 Task: Select the formEditor option in the interactive window collapse cell input code.
Action: Mouse moved to (6, 484)
Screenshot: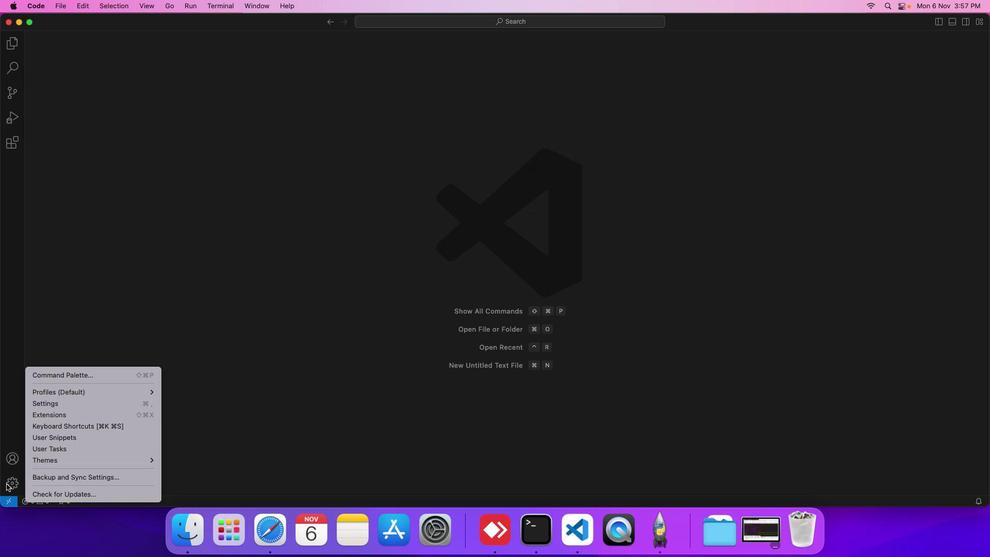 
Action: Mouse pressed left at (6, 484)
Screenshot: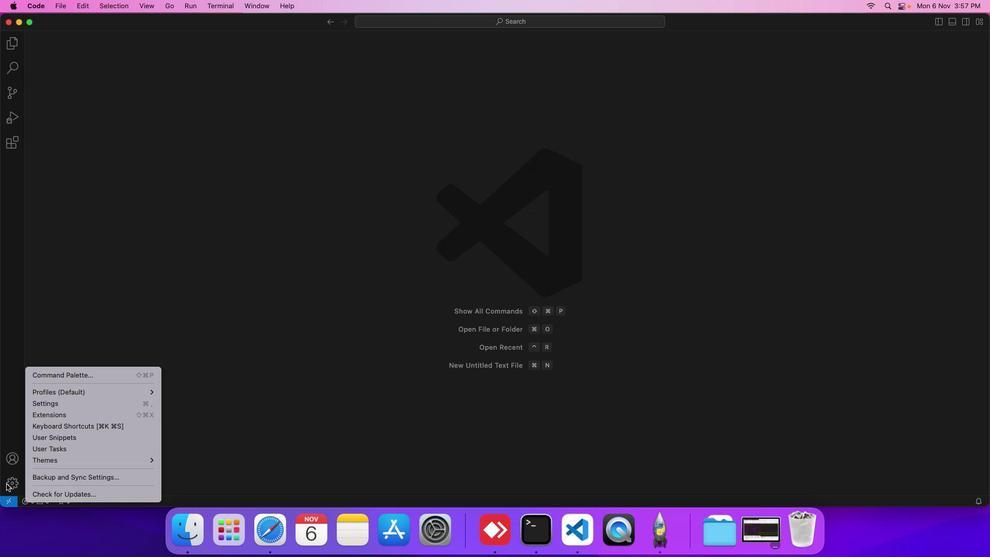 
Action: Mouse moved to (41, 398)
Screenshot: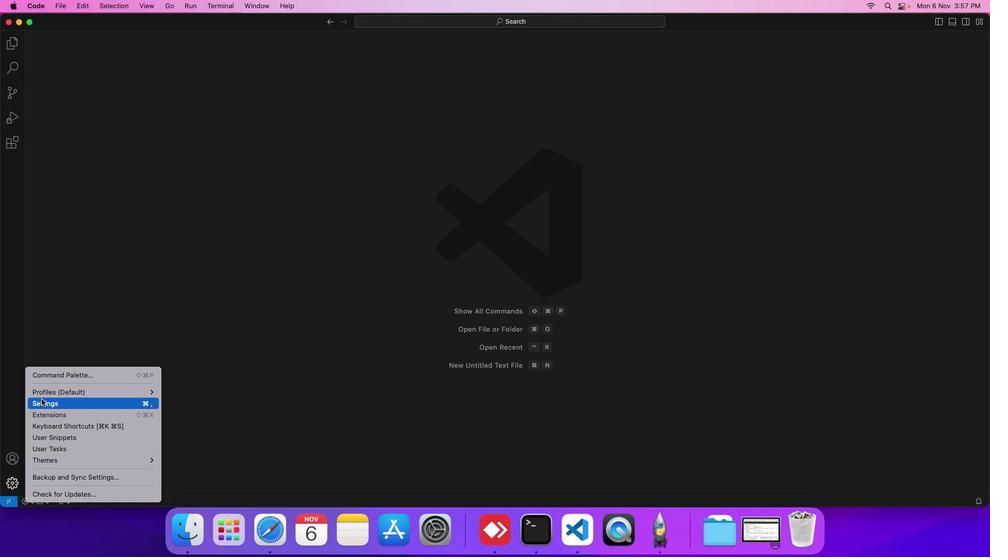 
Action: Mouse pressed left at (41, 398)
Screenshot: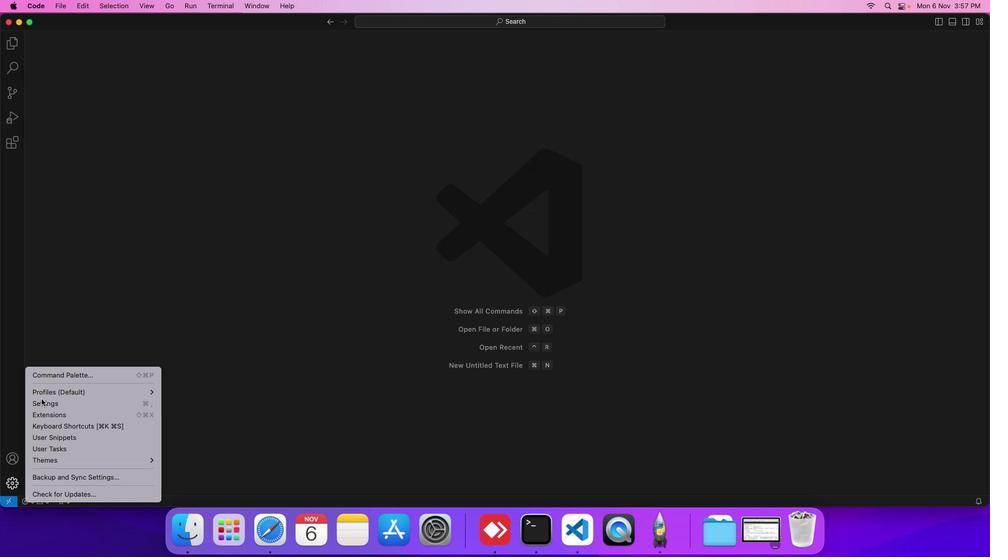 
Action: Mouse moved to (230, 148)
Screenshot: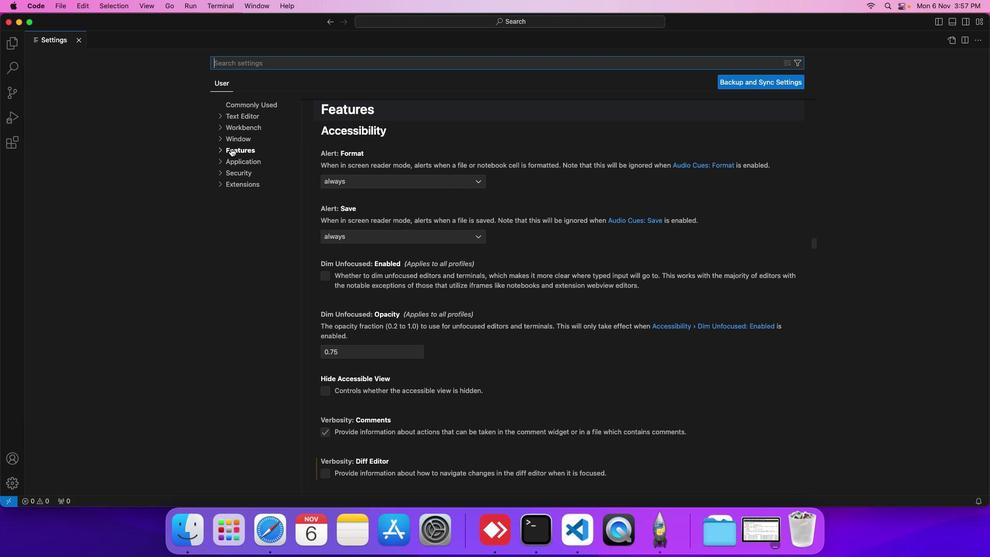 
Action: Mouse pressed left at (230, 148)
Screenshot: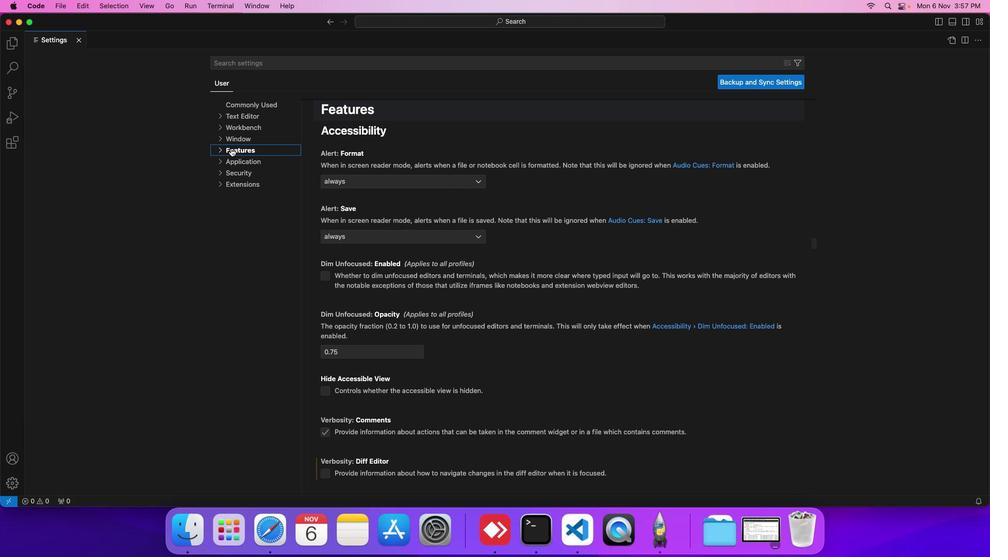 
Action: Mouse moved to (248, 319)
Screenshot: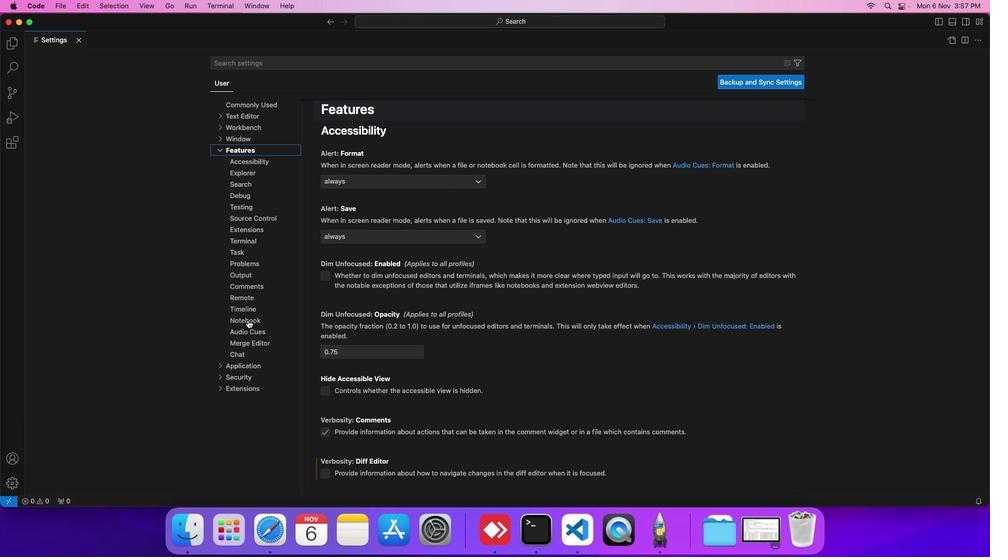 
Action: Mouse pressed left at (248, 319)
Screenshot: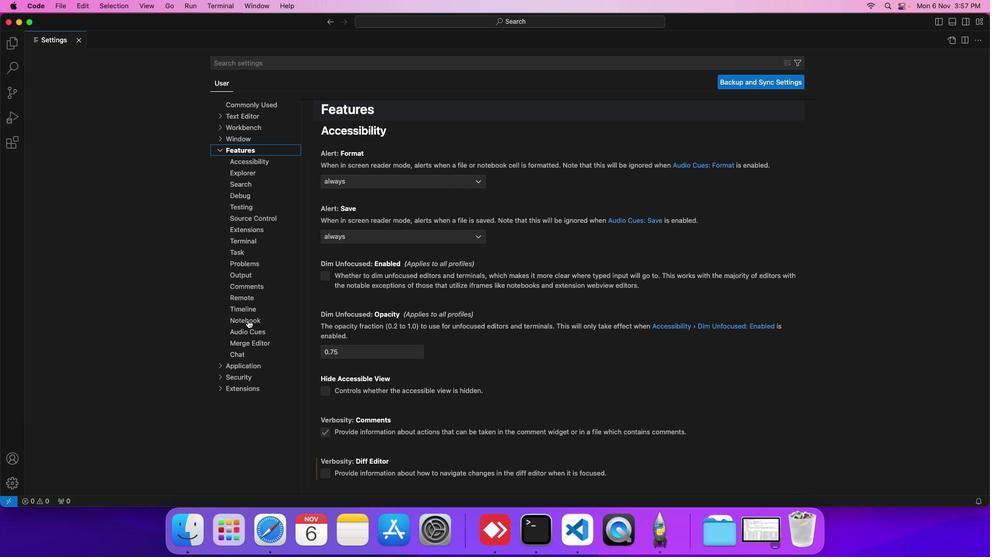 
Action: Mouse moved to (332, 301)
Screenshot: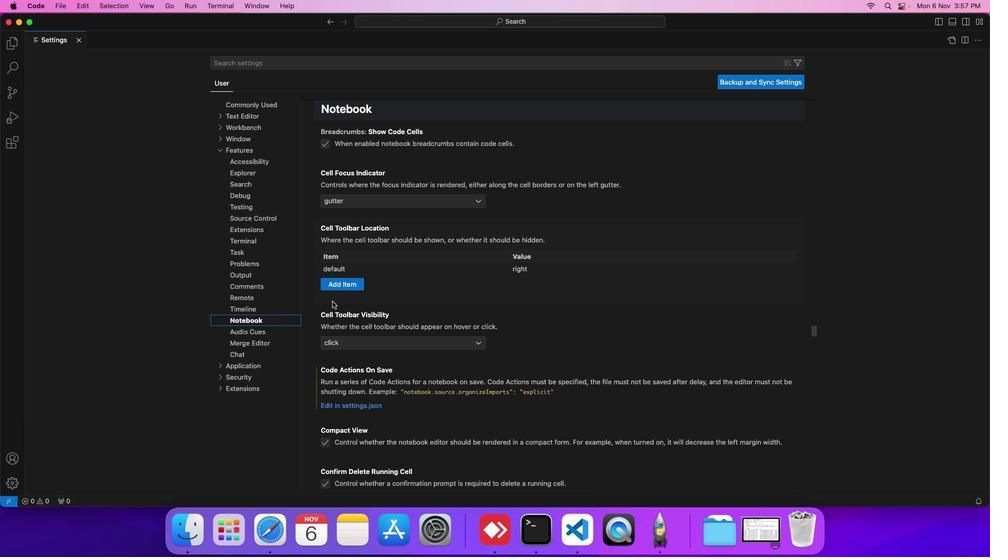 
Action: Mouse scrolled (332, 301) with delta (0, 0)
Screenshot: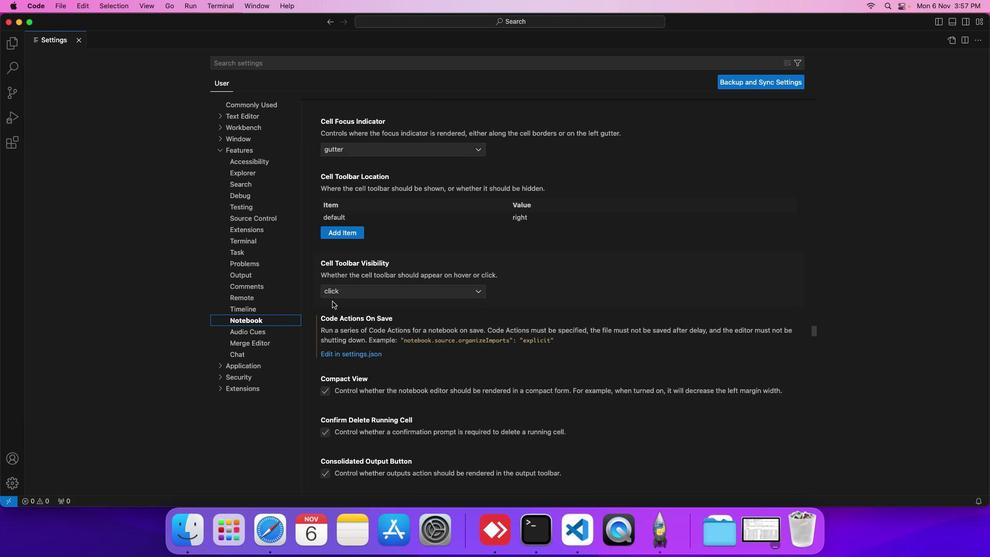
Action: Mouse scrolled (332, 301) with delta (0, 0)
Screenshot: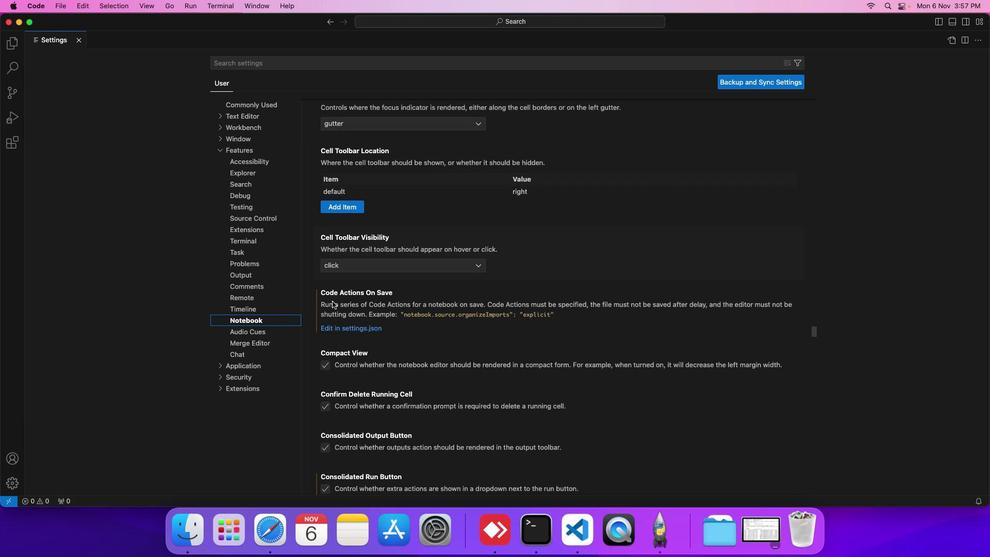 
Action: Mouse scrolled (332, 301) with delta (0, 0)
Screenshot: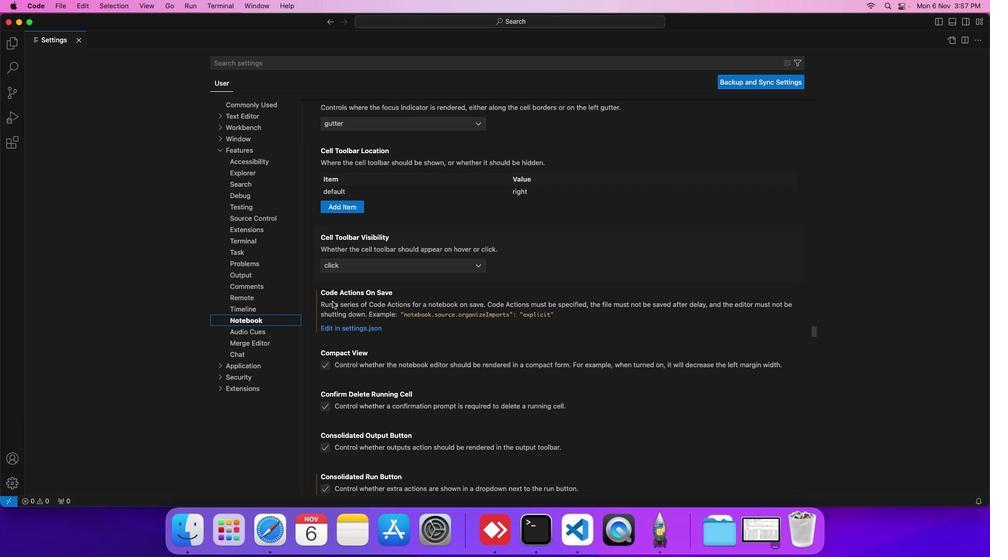 
Action: Mouse scrolled (332, 301) with delta (0, 0)
Screenshot: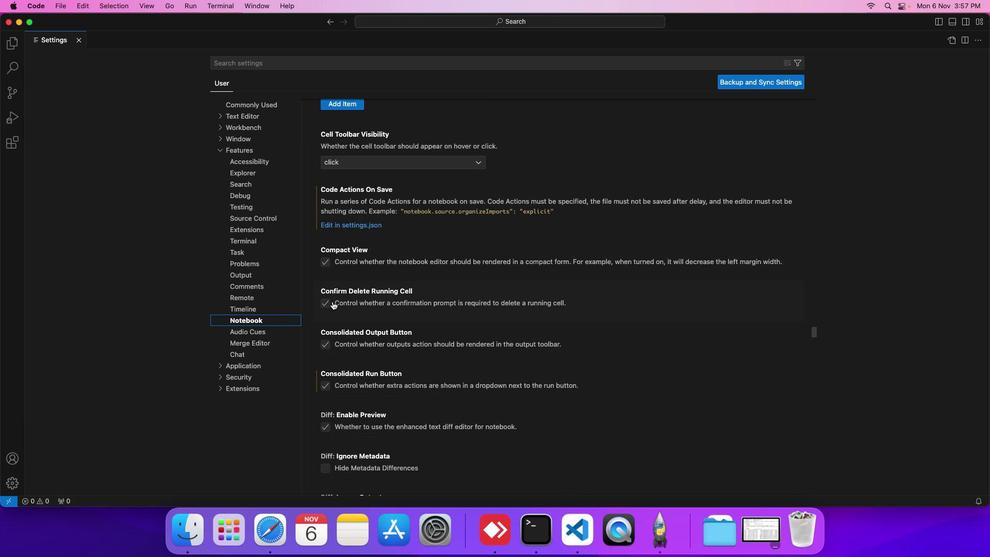
Action: Mouse scrolled (332, 301) with delta (0, 0)
Screenshot: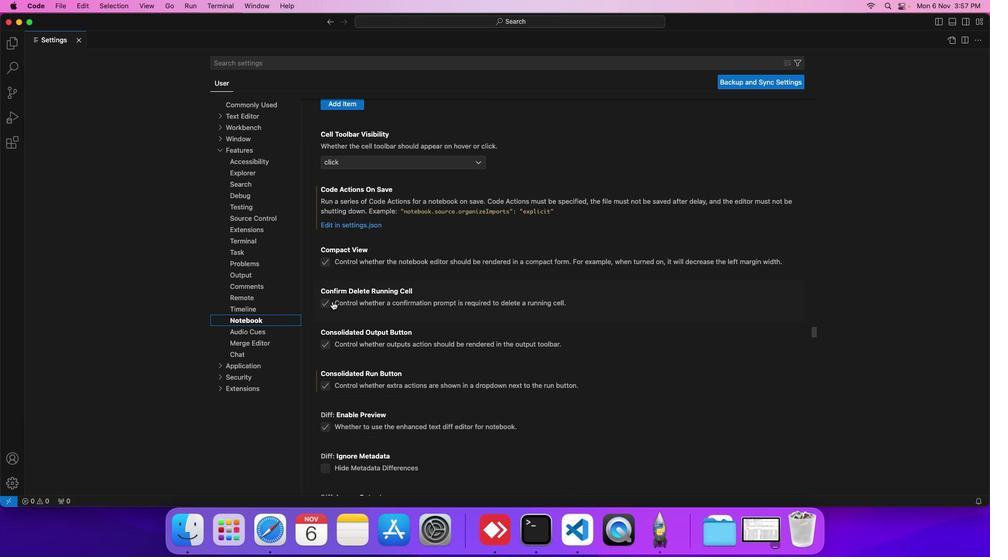 
Action: Mouse scrolled (332, 301) with delta (0, -1)
Screenshot: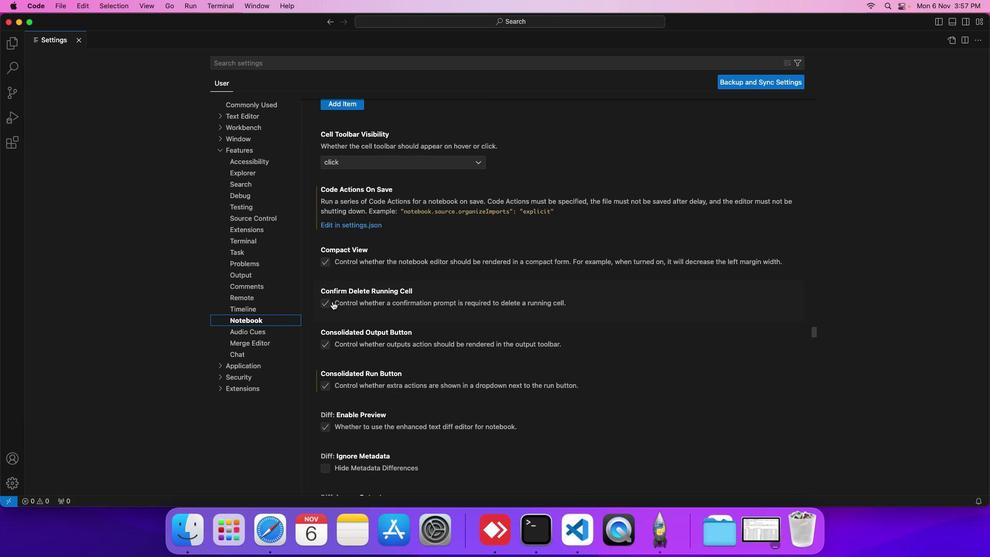 
Action: Mouse scrolled (332, 301) with delta (0, 0)
Screenshot: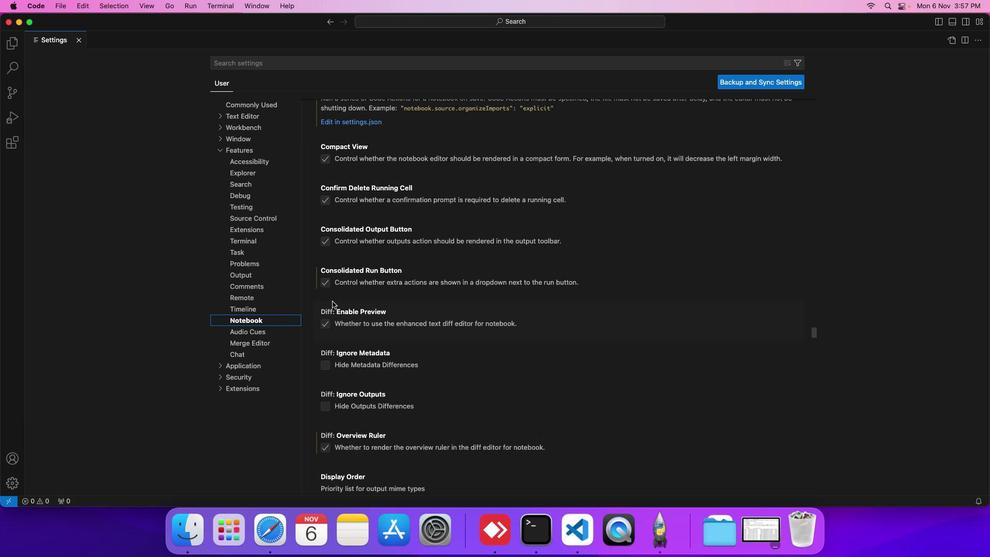 
Action: Mouse scrolled (332, 301) with delta (0, 0)
Screenshot: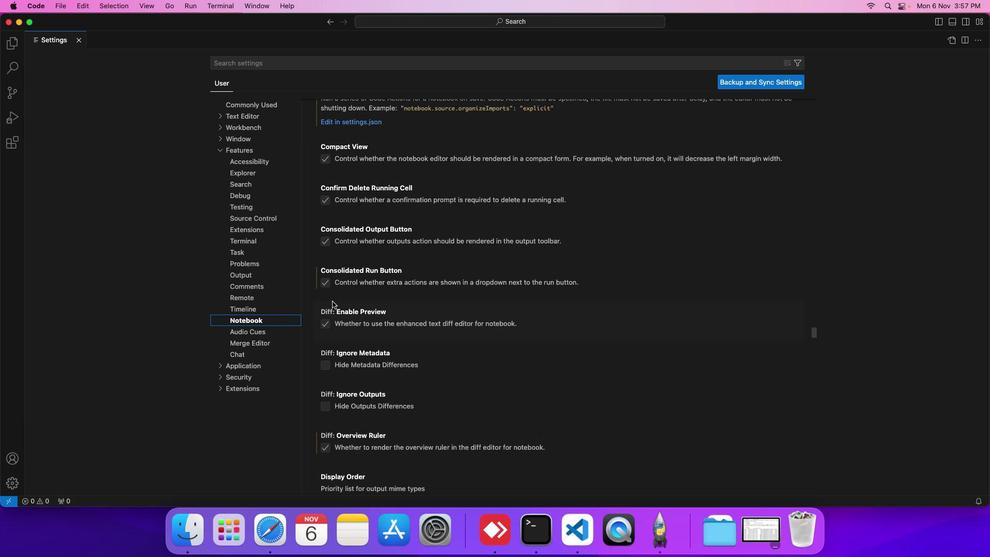 
Action: Mouse scrolled (332, 301) with delta (0, -1)
Screenshot: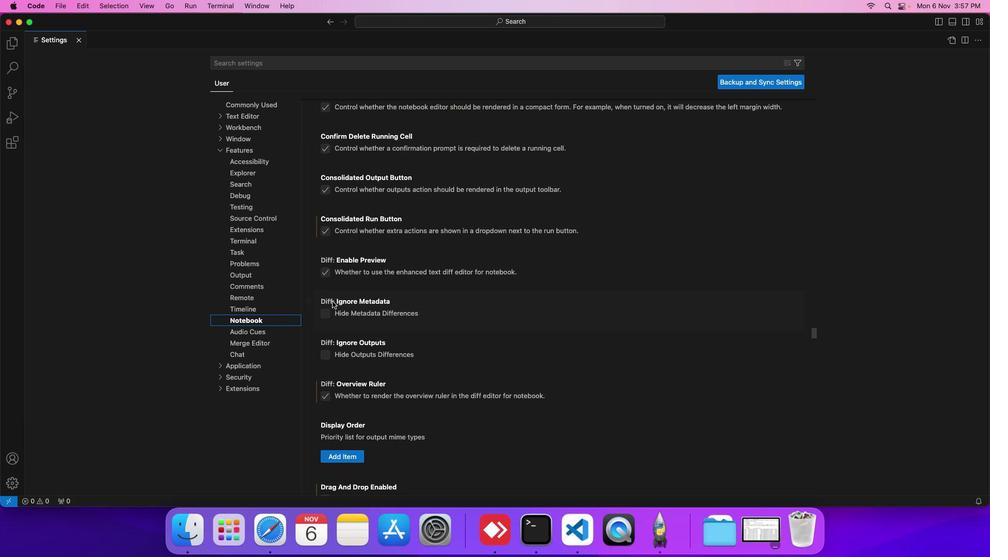 
Action: Mouse scrolled (332, 301) with delta (0, -1)
Screenshot: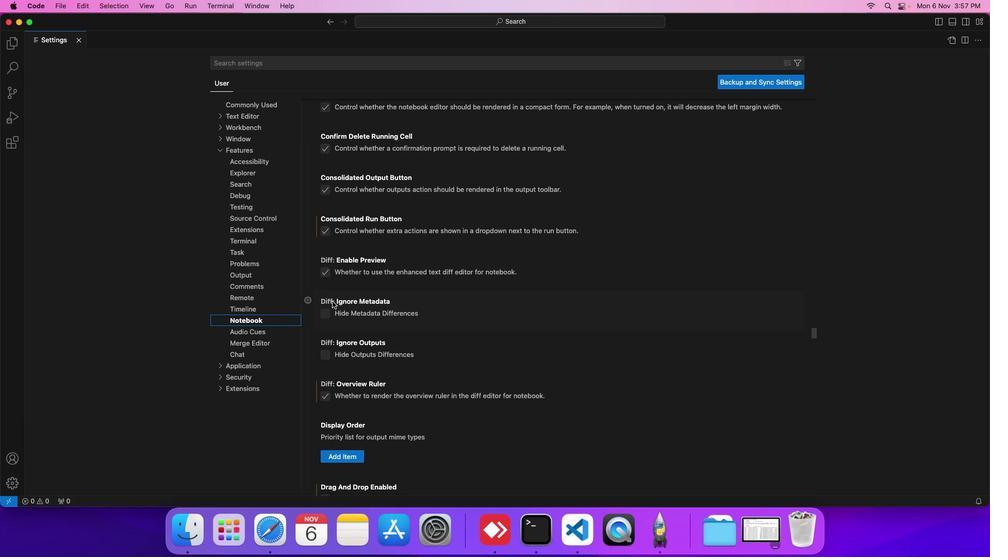 
Action: Mouse scrolled (332, 301) with delta (0, 0)
Screenshot: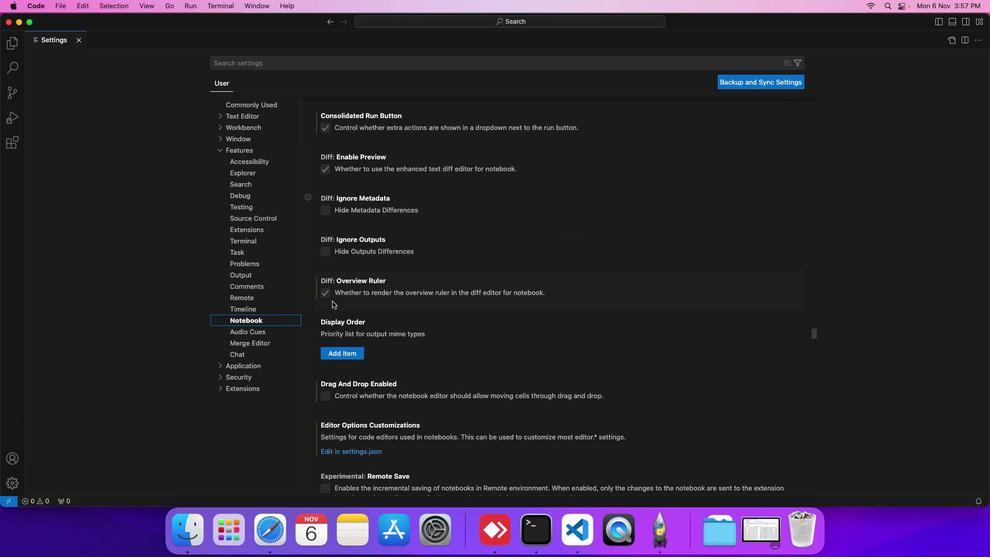 
Action: Mouse scrolled (332, 301) with delta (0, 0)
Screenshot: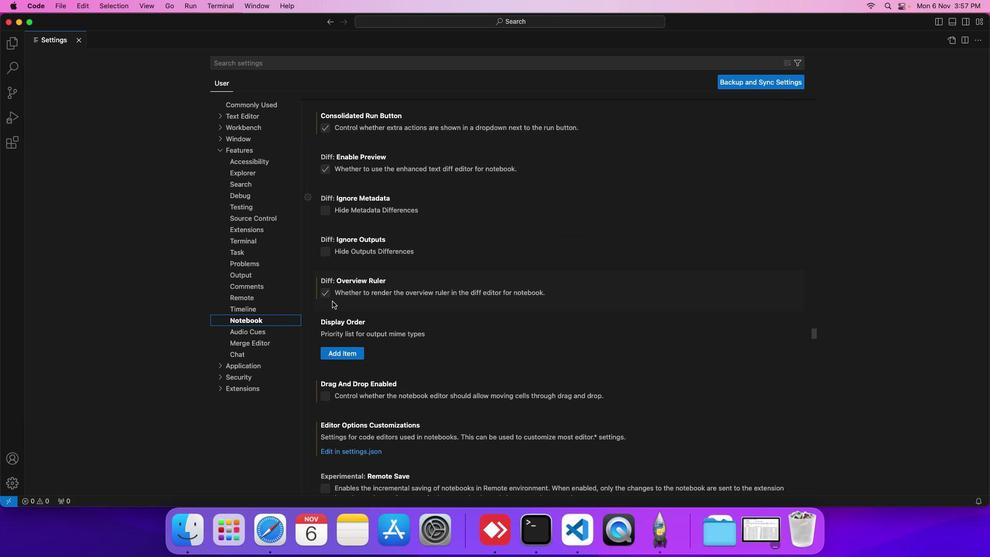 
Action: Mouse scrolled (332, 301) with delta (0, -1)
Screenshot: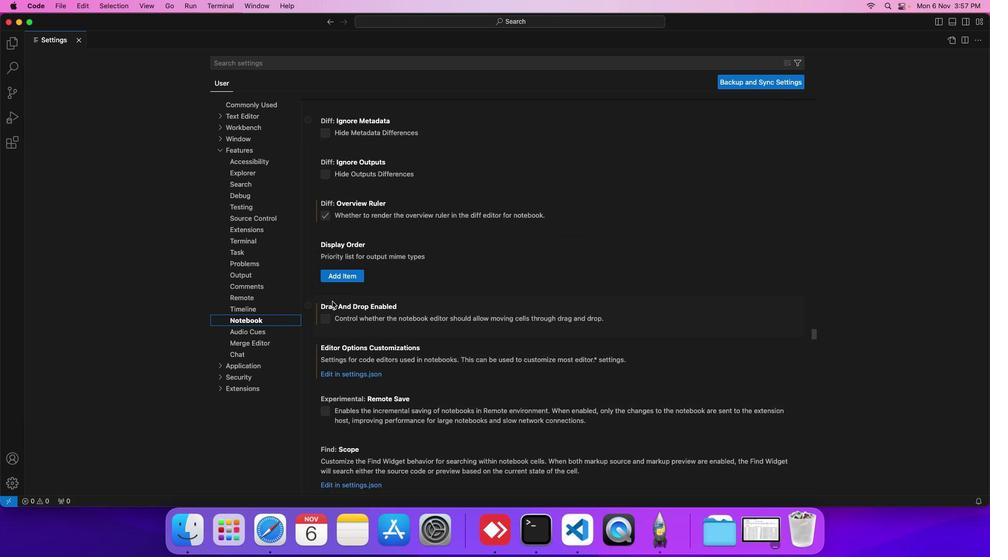 
Action: Mouse scrolled (332, 301) with delta (0, -1)
Screenshot: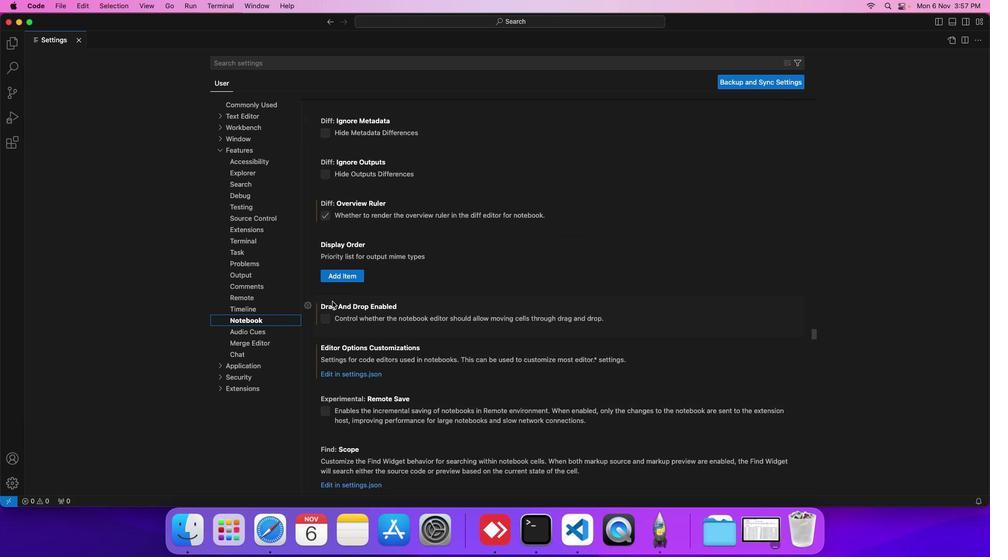 
Action: Mouse scrolled (332, 301) with delta (0, 0)
Screenshot: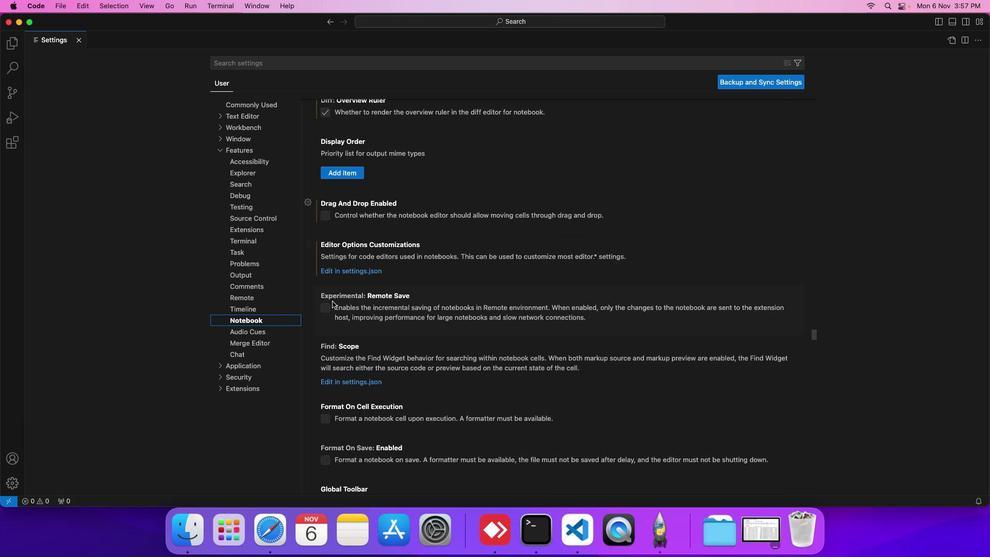 
Action: Mouse scrolled (332, 301) with delta (0, 0)
Screenshot: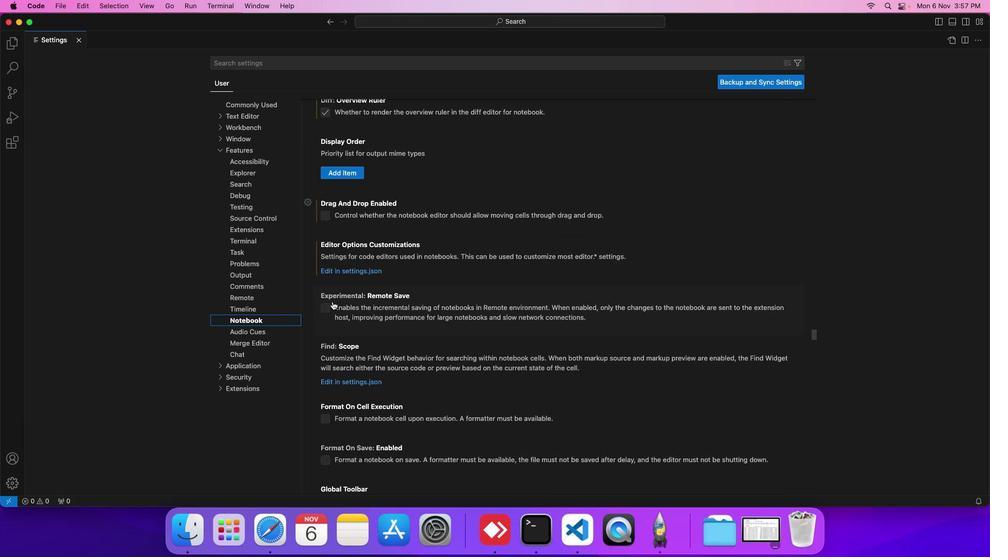 
Action: Mouse scrolled (332, 301) with delta (0, -1)
Screenshot: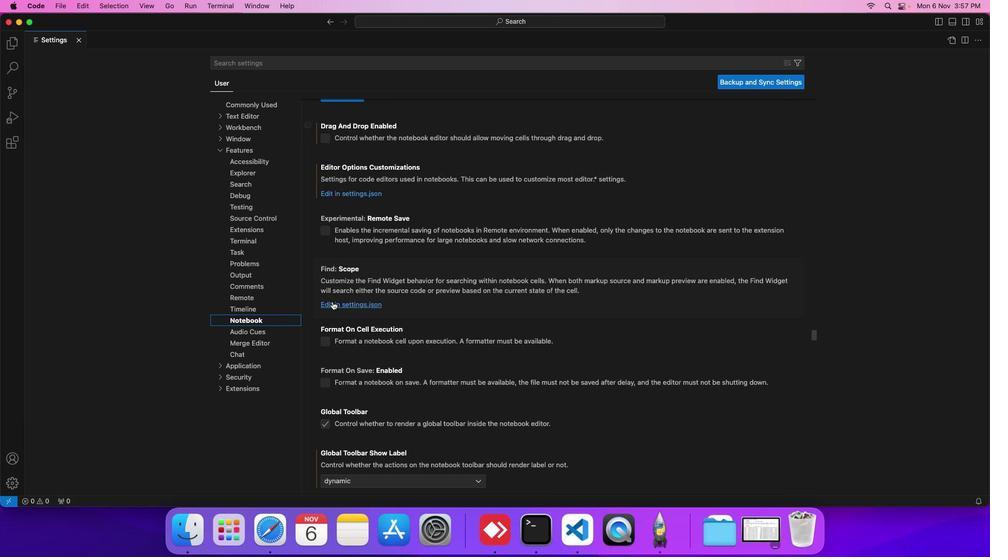 
Action: Mouse scrolled (332, 301) with delta (0, -1)
Screenshot: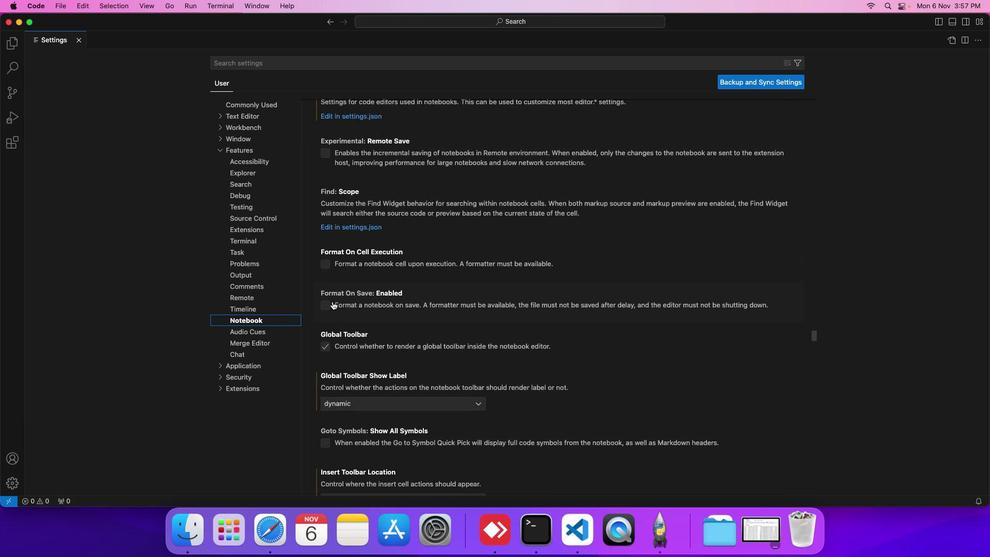 
Action: Mouse scrolled (332, 301) with delta (0, -1)
Screenshot: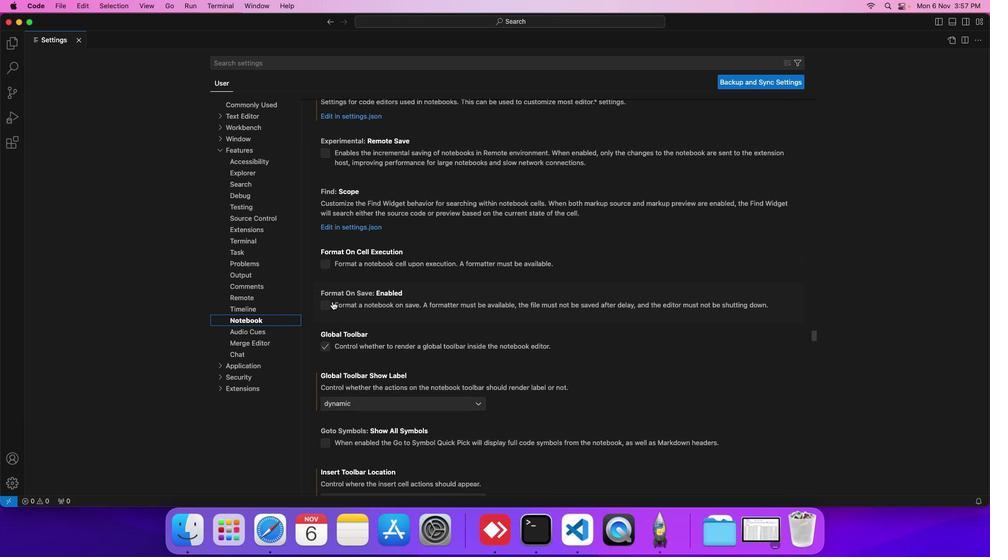 
Action: Mouse scrolled (332, 301) with delta (0, 0)
Screenshot: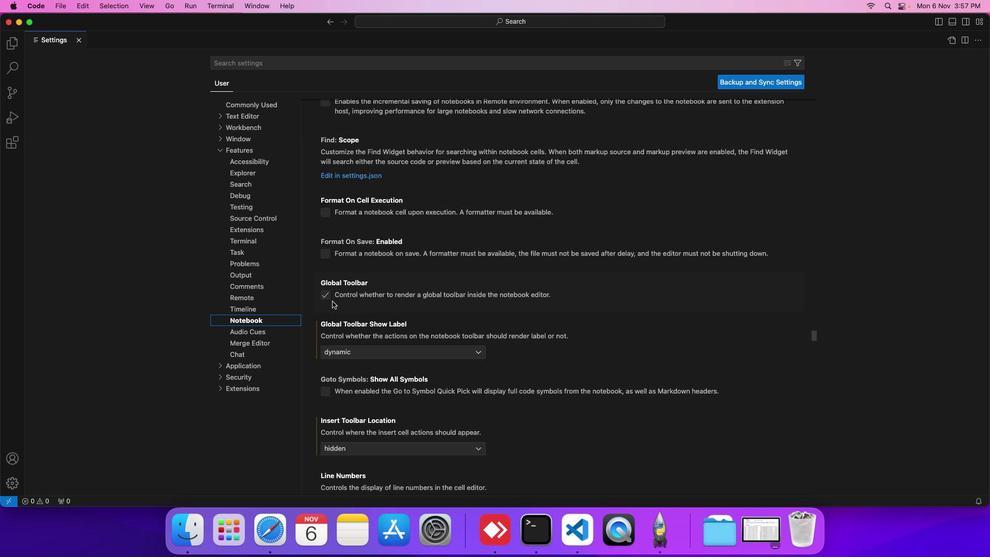 
Action: Mouse scrolled (332, 301) with delta (0, 0)
Screenshot: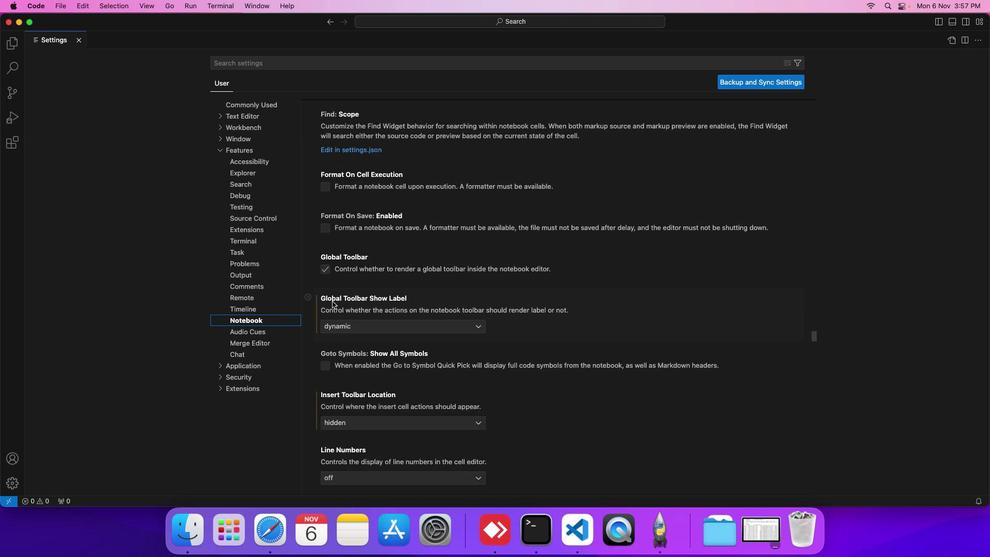 
Action: Mouse scrolled (332, 301) with delta (0, 0)
Screenshot: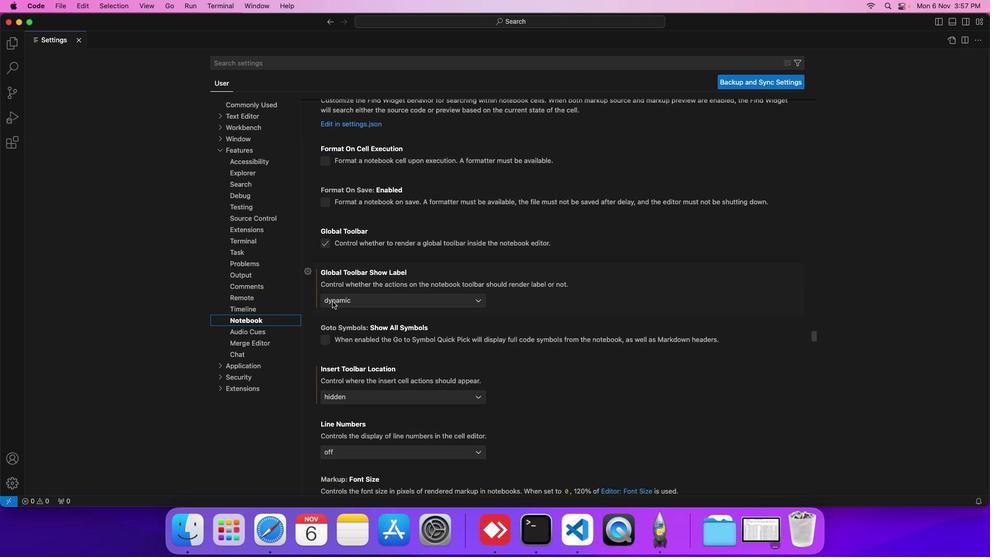 
Action: Mouse scrolled (332, 301) with delta (0, 0)
Screenshot: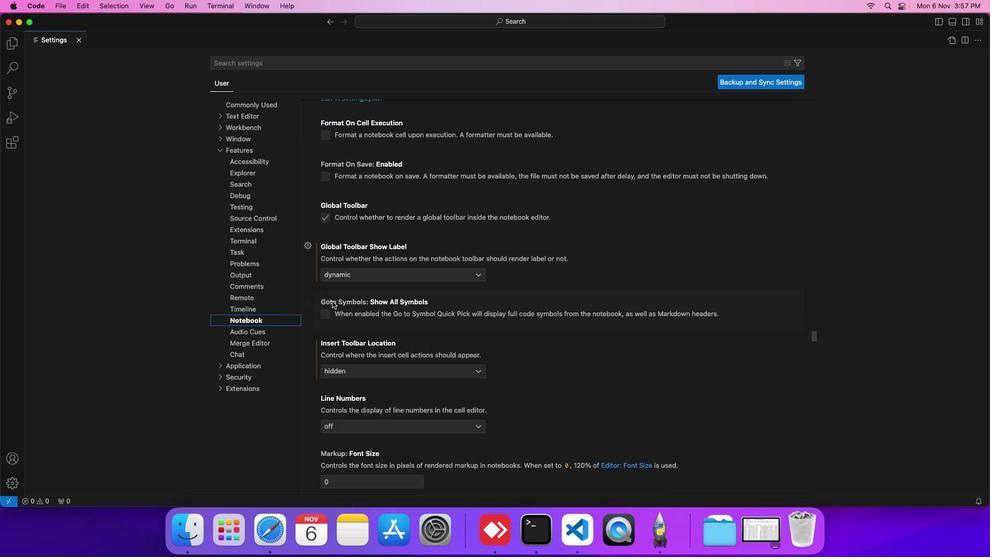 
Action: Mouse scrolled (332, 301) with delta (0, 0)
Screenshot: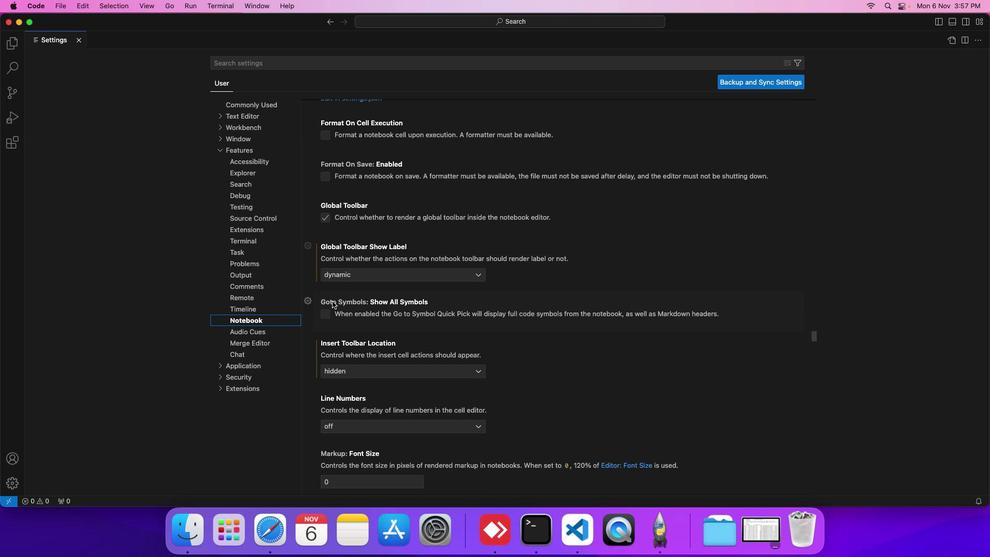 
Action: Mouse scrolled (332, 301) with delta (0, 0)
Screenshot: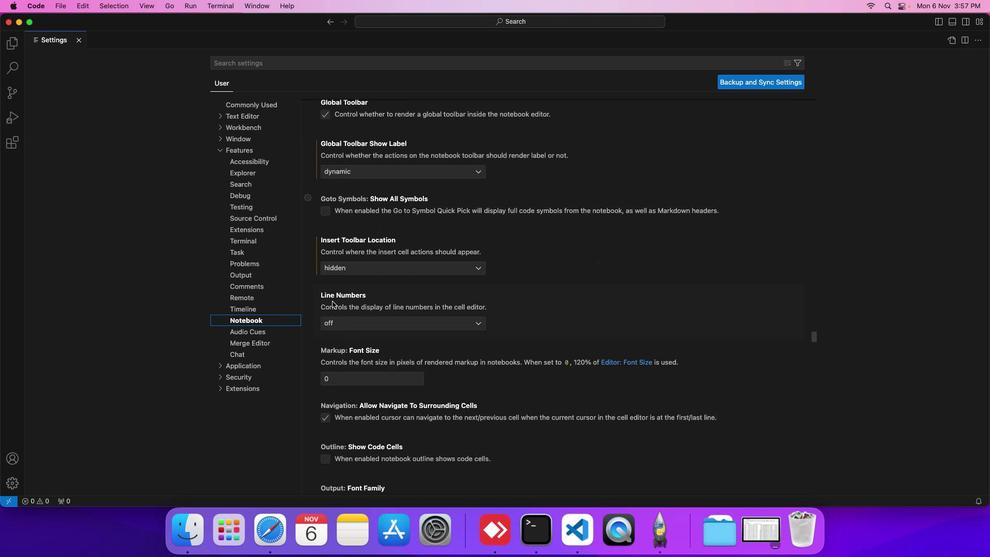 
Action: Mouse scrolled (332, 301) with delta (0, 0)
Screenshot: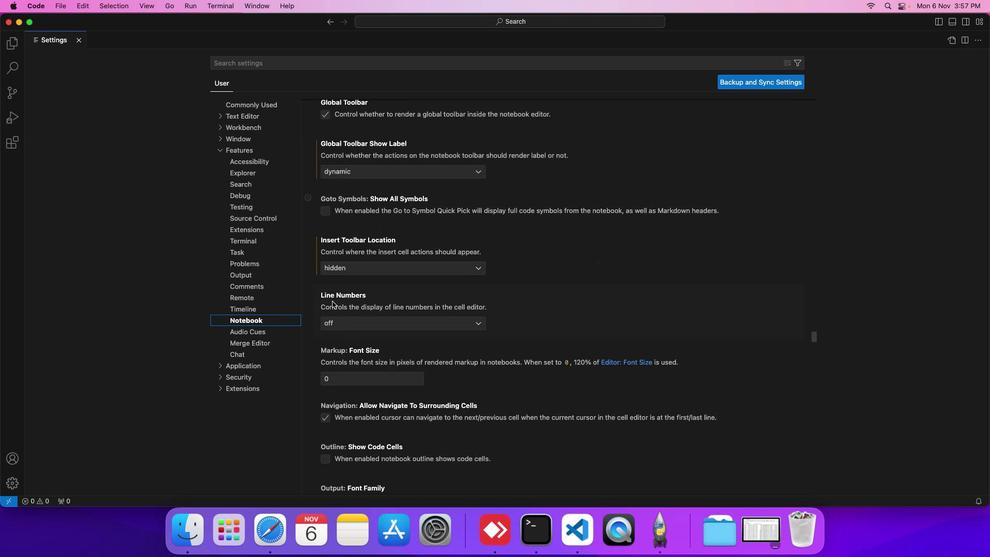 
Action: Mouse scrolled (332, 301) with delta (0, -1)
Screenshot: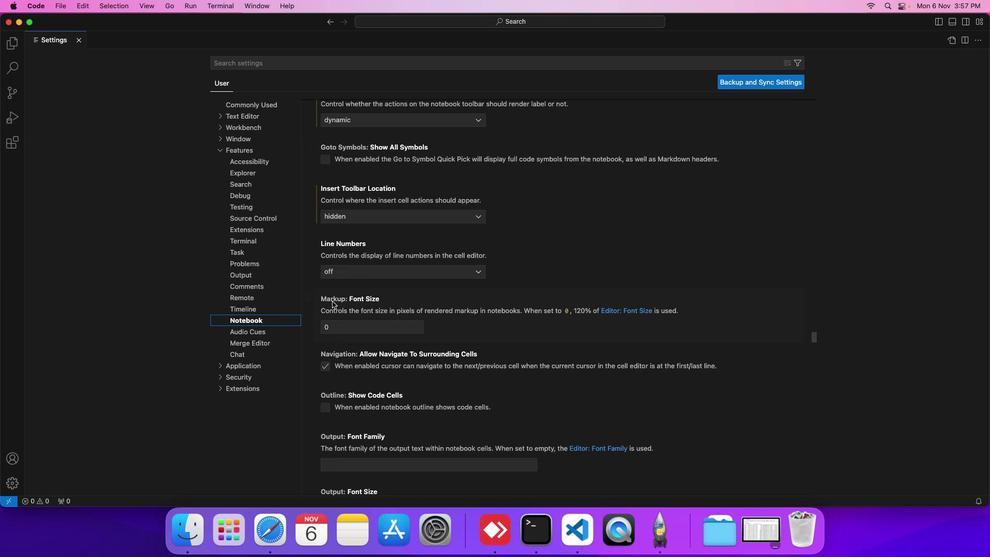 
Action: Mouse scrolled (332, 301) with delta (0, -1)
Screenshot: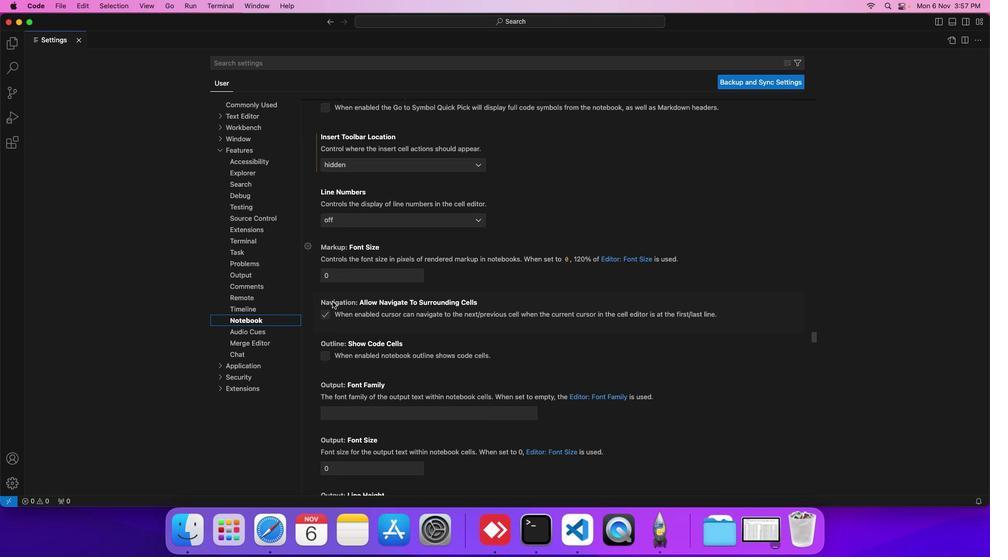 
Action: Mouse scrolled (332, 301) with delta (0, -1)
Screenshot: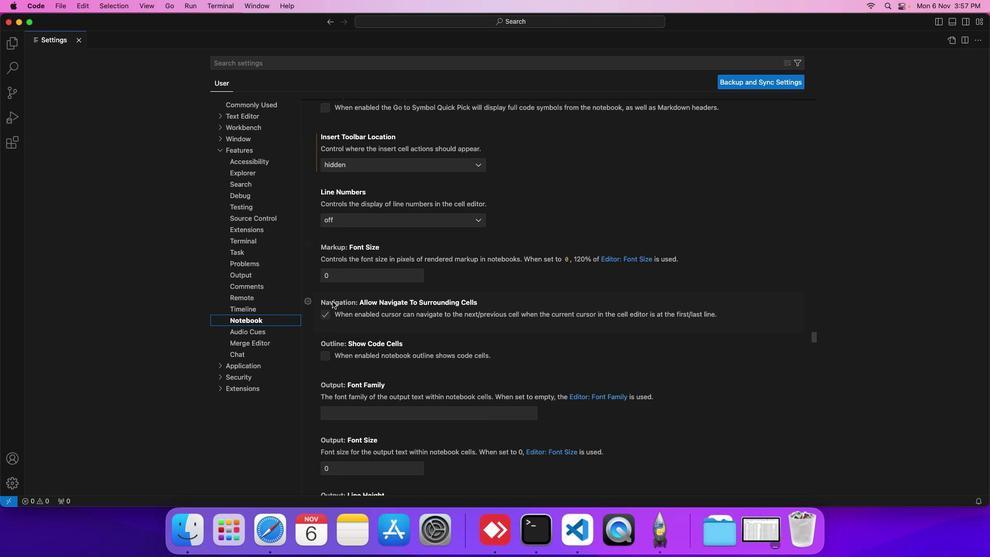 
Action: Mouse scrolled (332, 301) with delta (0, 0)
Screenshot: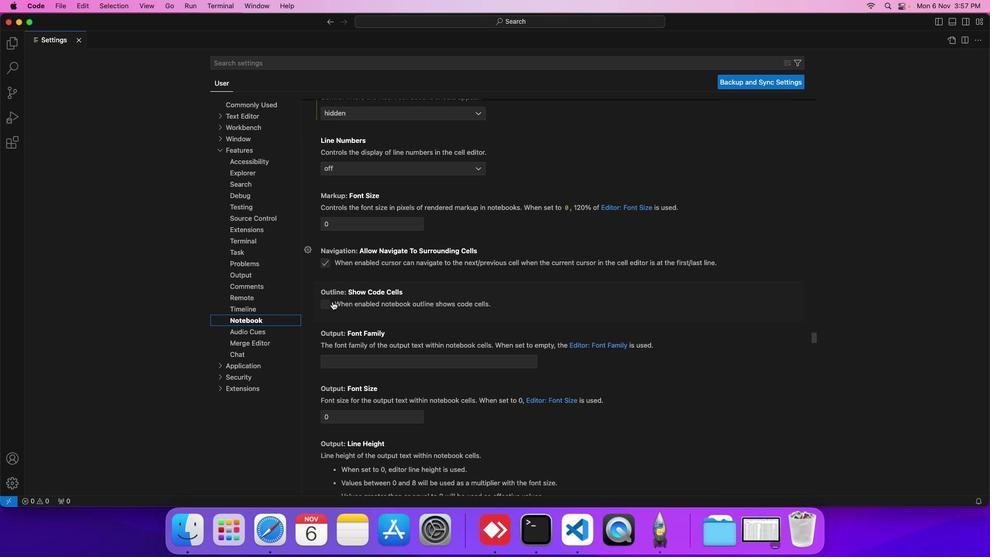 
Action: Mouse scrolled (332, 301) with delta (0, 0)
Screenshot: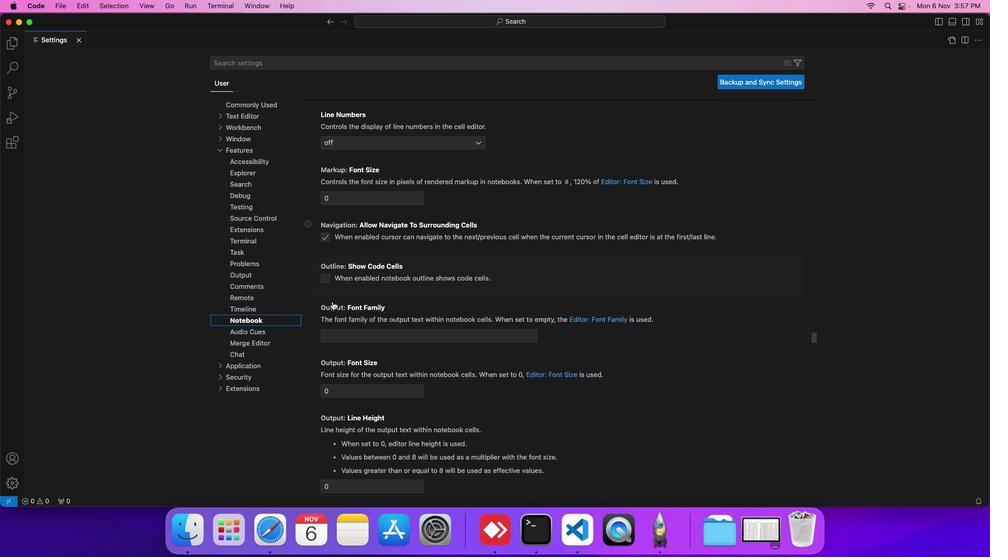 
Action: Mouse scrolled (332, 301) with delta (0, 0)
Screenshot: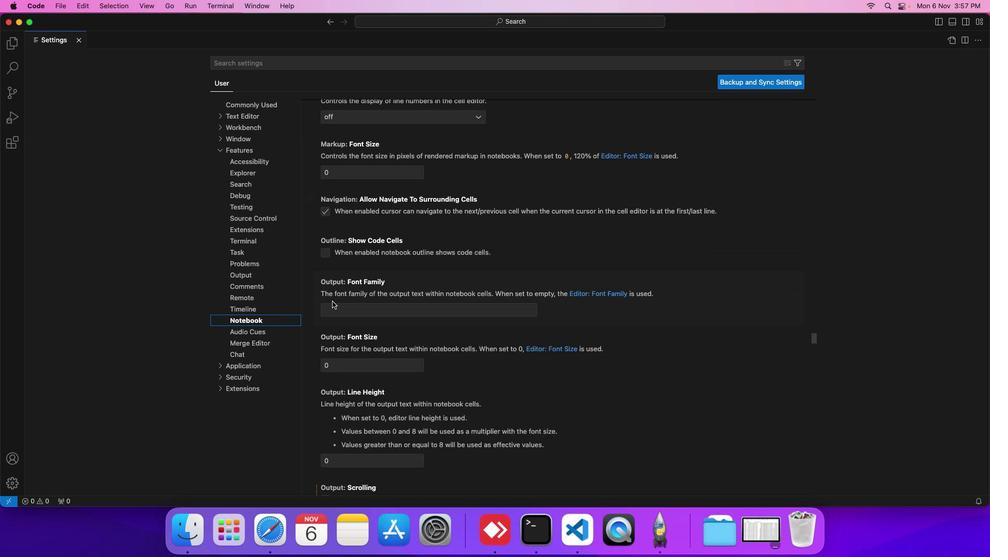 
Action: Mouse scrolled (332, 301) with delta (0, 0)
Screenshot: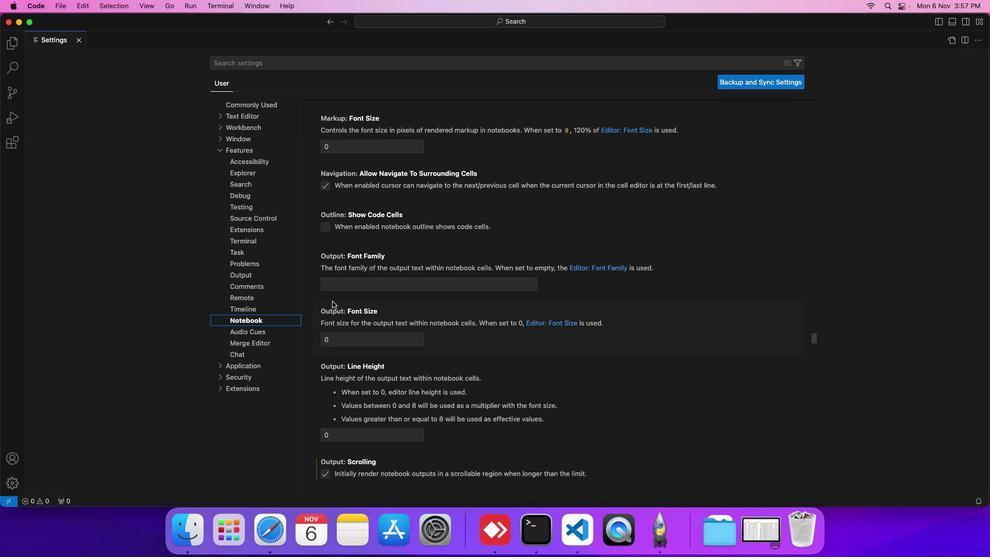 
Action: Mouse scrolled (332, 301) with delta (0, 0)
Screenshot: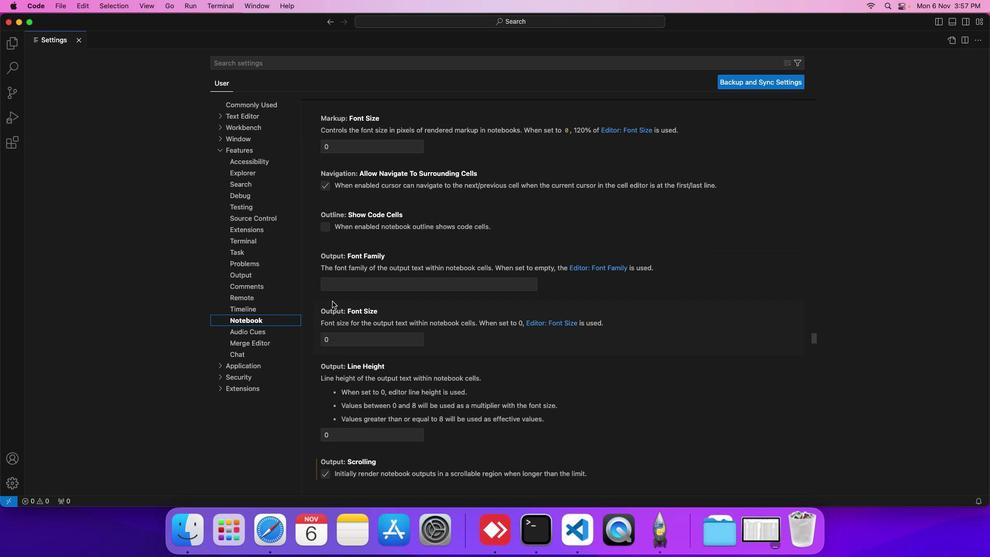 
Action: Mouse scrolled (332, 301) with delta (0, 0)
Screenshot: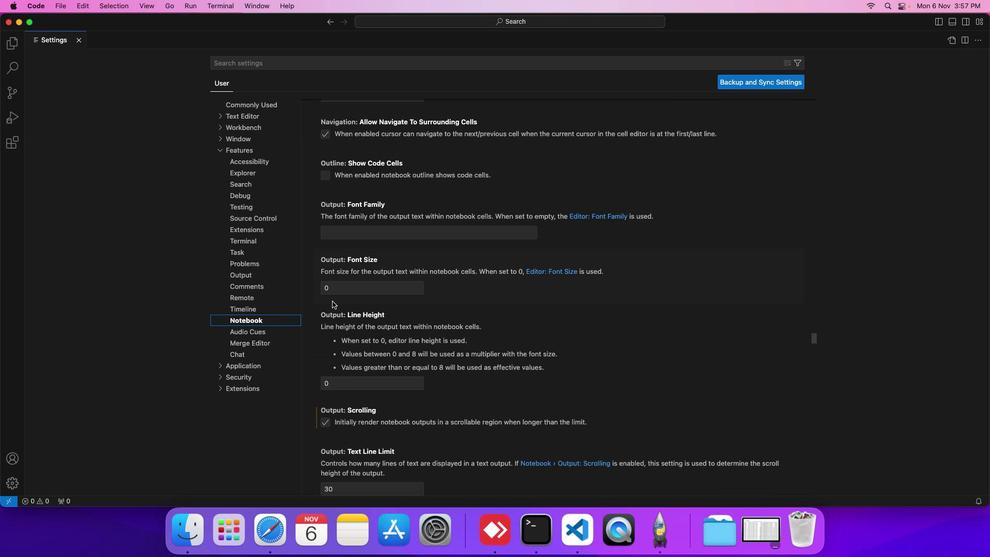 
Action: Mouse scrolled (332, 301) with delta (0, 0)
Screenshot: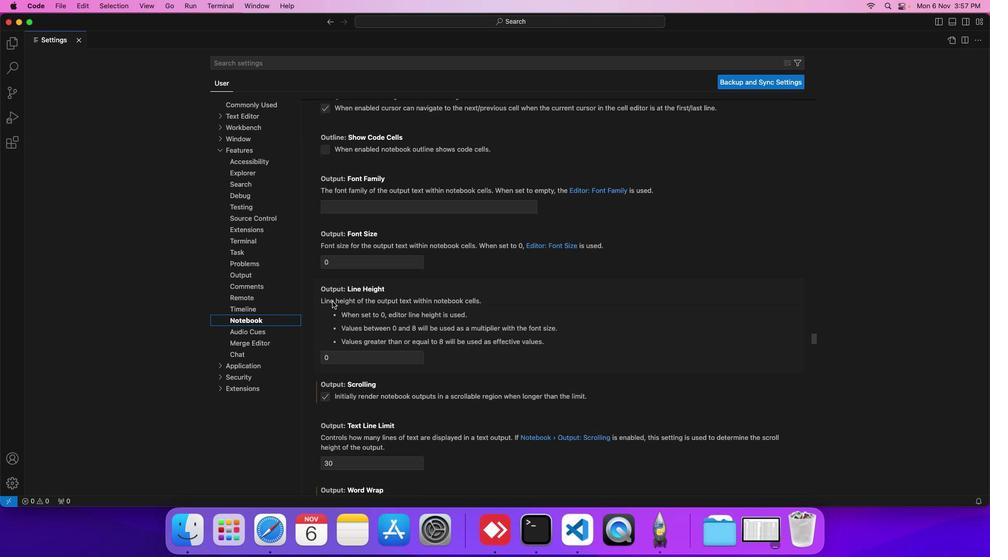 
Action: Mouse scrolled (332, 301) with delta (0, 0)
Screenshot: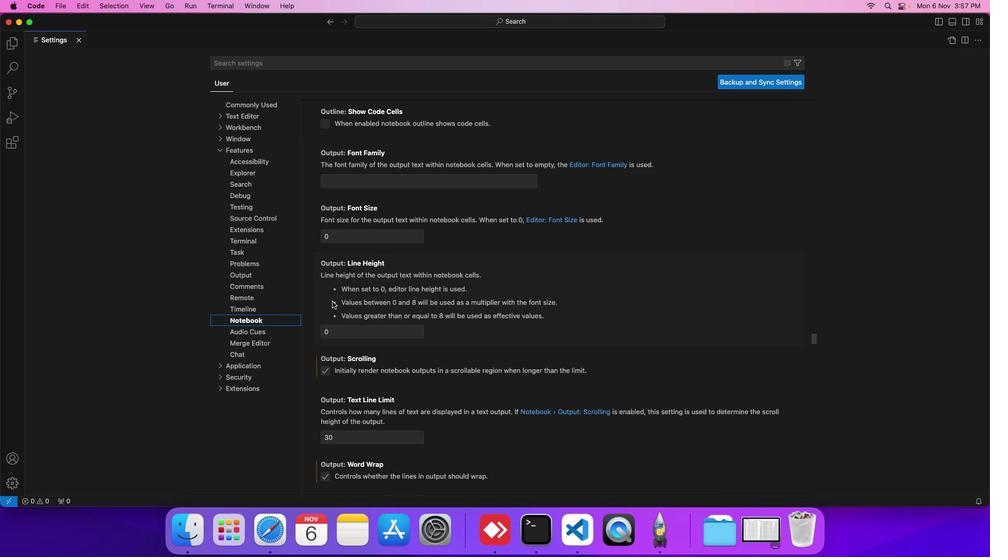 
Action: Mouse scrolled (332, 301) with delta (0, 0)
Screenshot: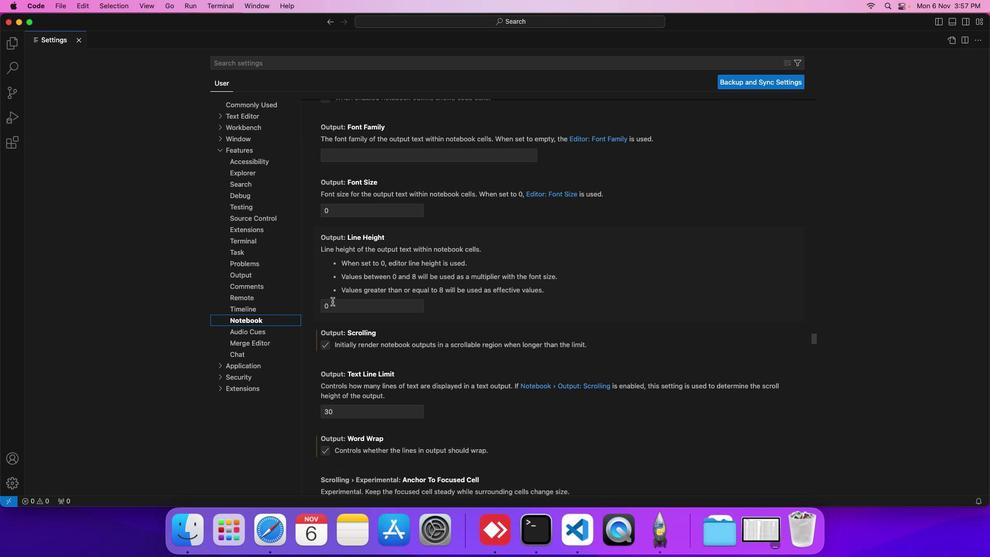 
Action: Mouse scrolled (332, 301) with delta (0, 0)
Screenshot: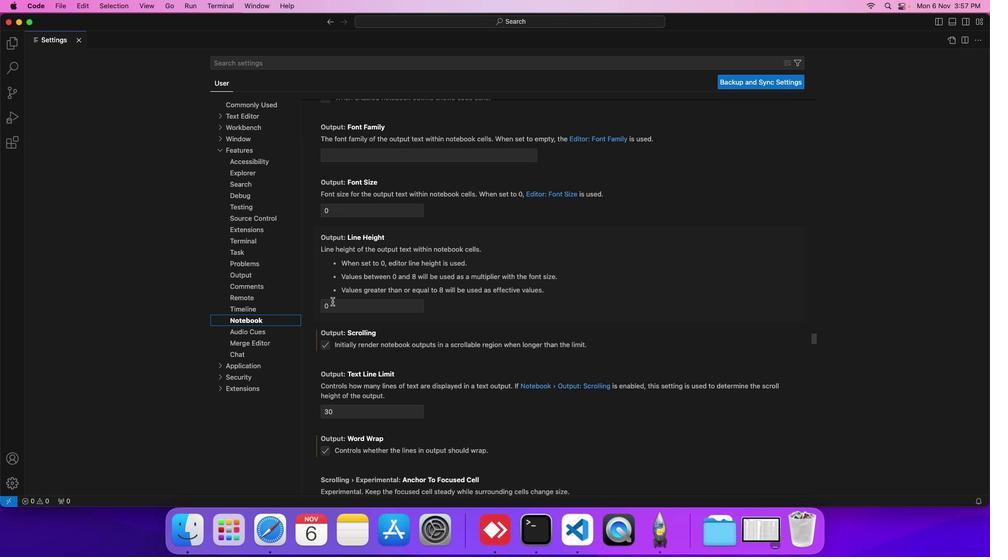 
Action: Mouse scrolled (332, 301) with delta (0, 0)
Screenshot: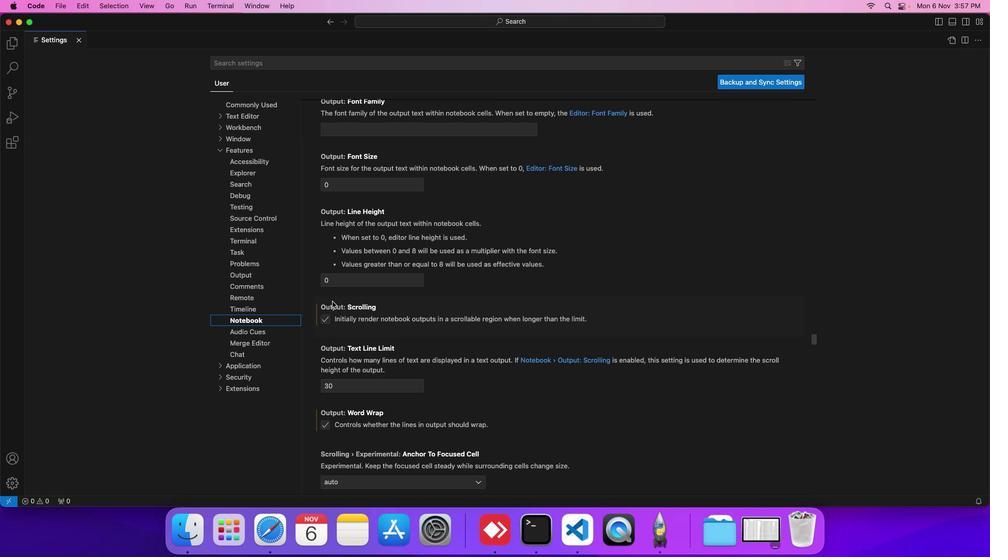 
Action: Mouse scrolled (332, 301) with delta (0, 0)
Screenshot: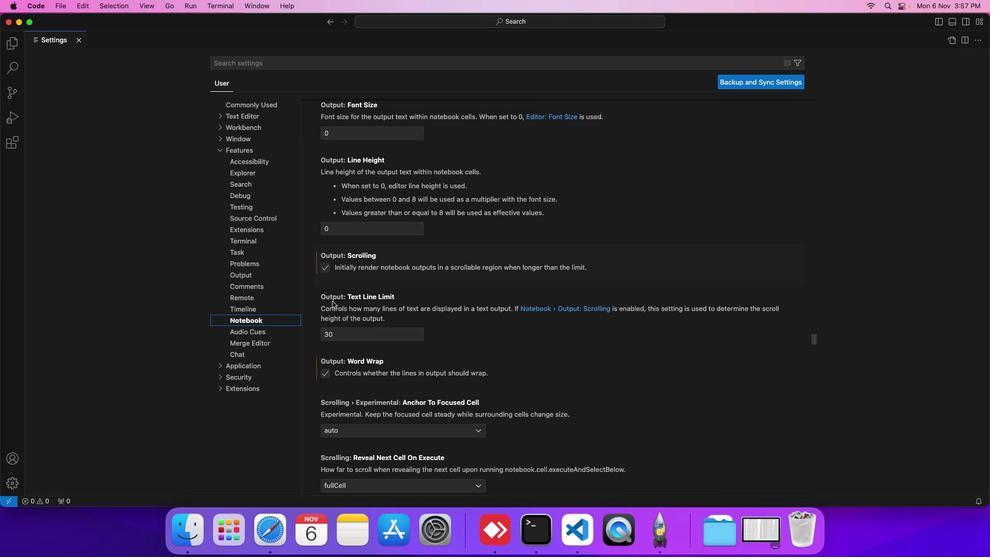 
Action: Mouse scrolled (332, 301) with delta (0, 0)
Screenshot: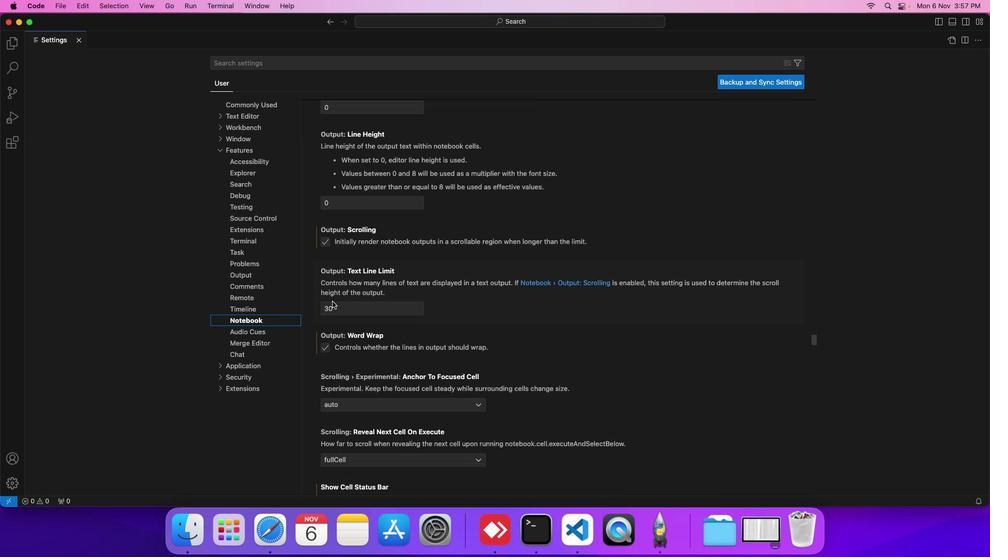 
Action: Mouse scrolled (332, 301) with delta (0, 0)
Screenshot: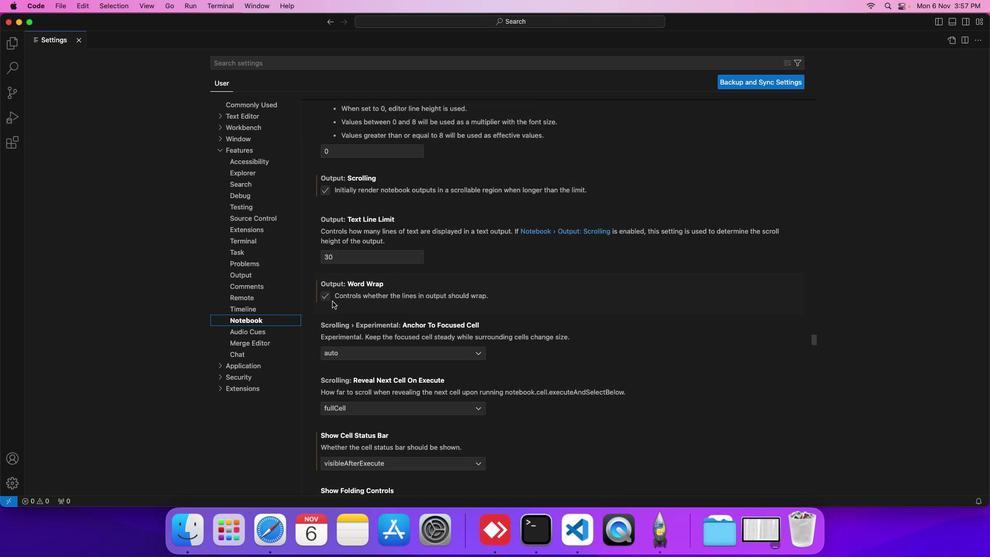 
Action: Mouse scrolled (332, 301) with delta (0, -1)
Screenshot: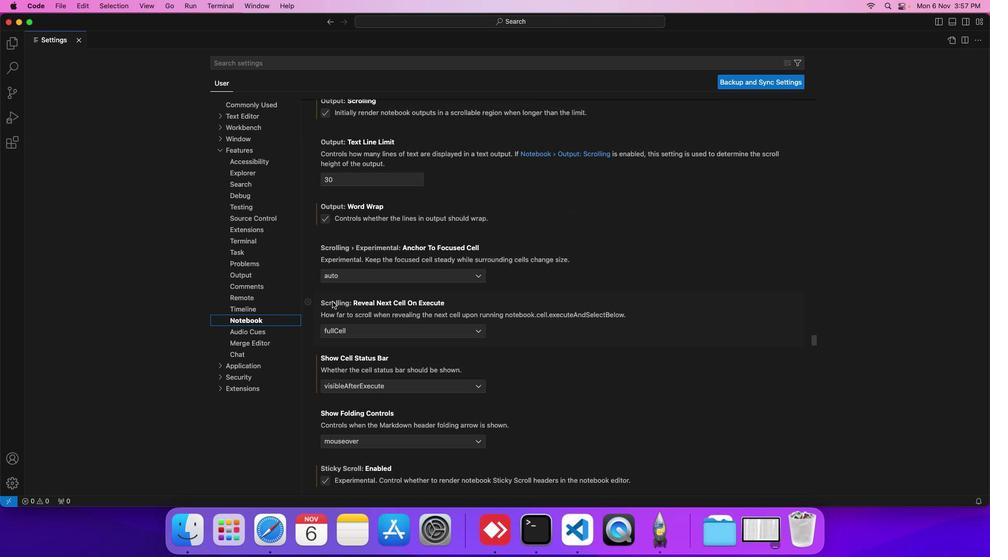 
Action: Mouse scrolled (332, 301) with delta (0, -1)
Screenshot: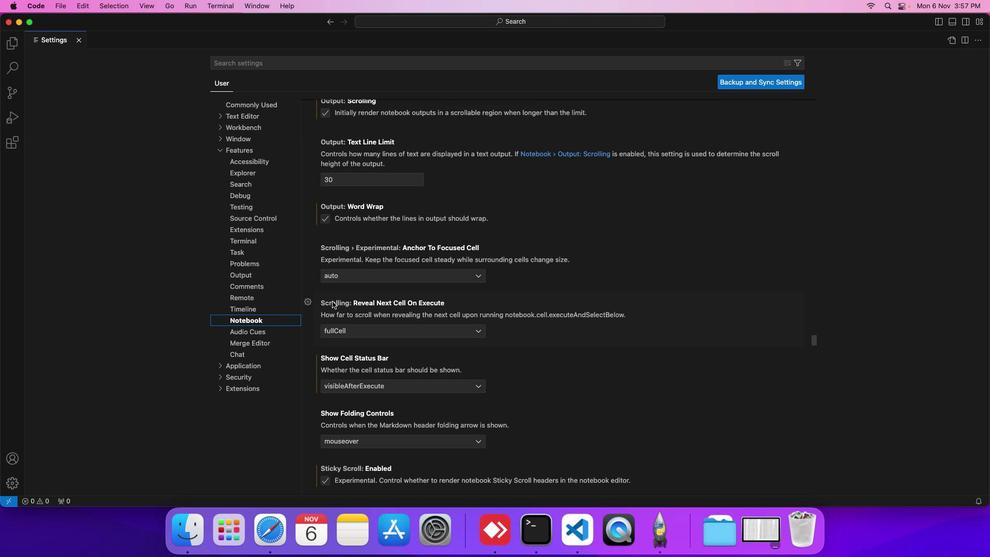 
Action: Mouse scrolled (332, 301) with delta (0, 0)
Screenshot: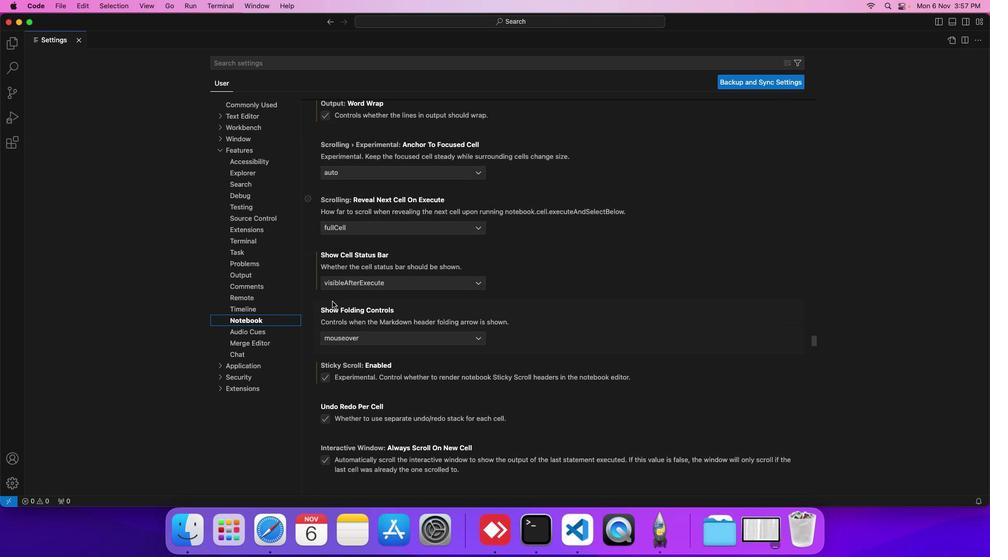 
Action: Mouse scrolled (332, 301) with delta (0, 0)
Screenshot: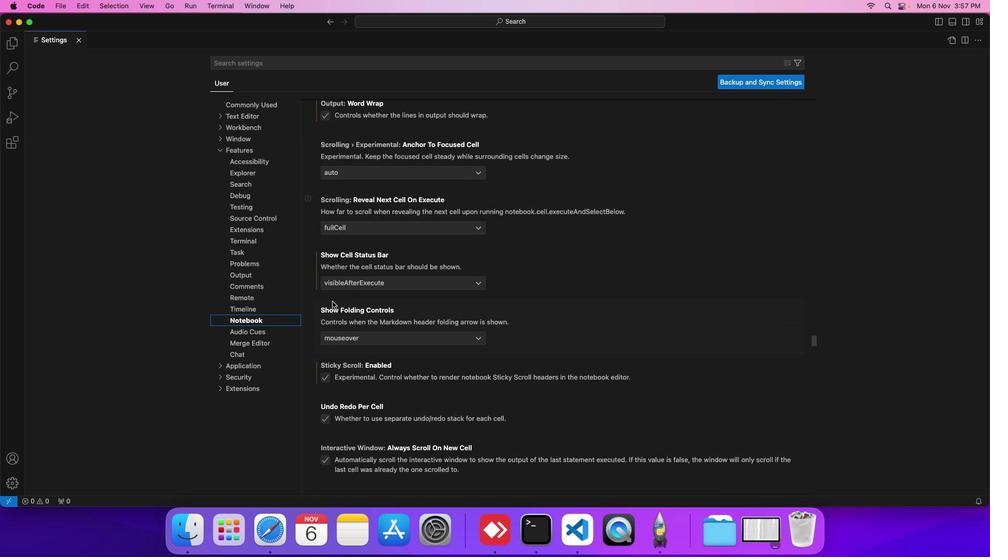 
Action: Mouse scrolled (332, 301) with delta (0, -1)
Screenshot: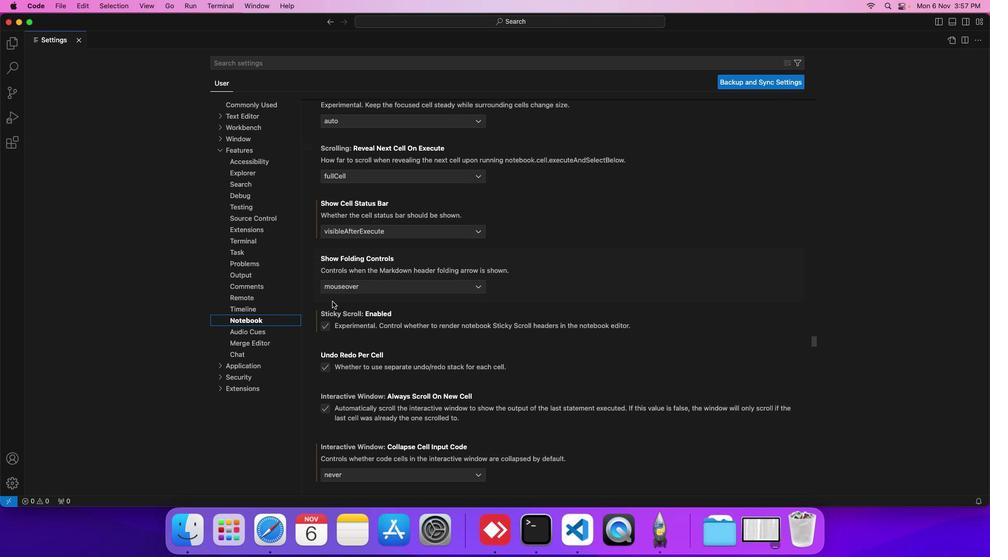 
Action: Mouse scrolled (332, 301) with delta (0, -1)
Screenshot: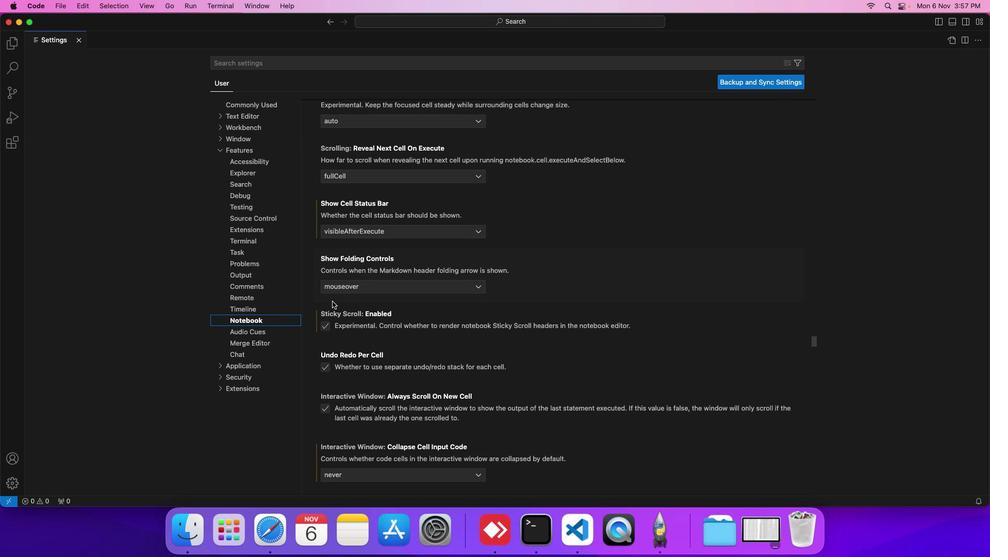 
Action: Mouse scrolled (332, 301) with delta (0, 0)
Screenshot: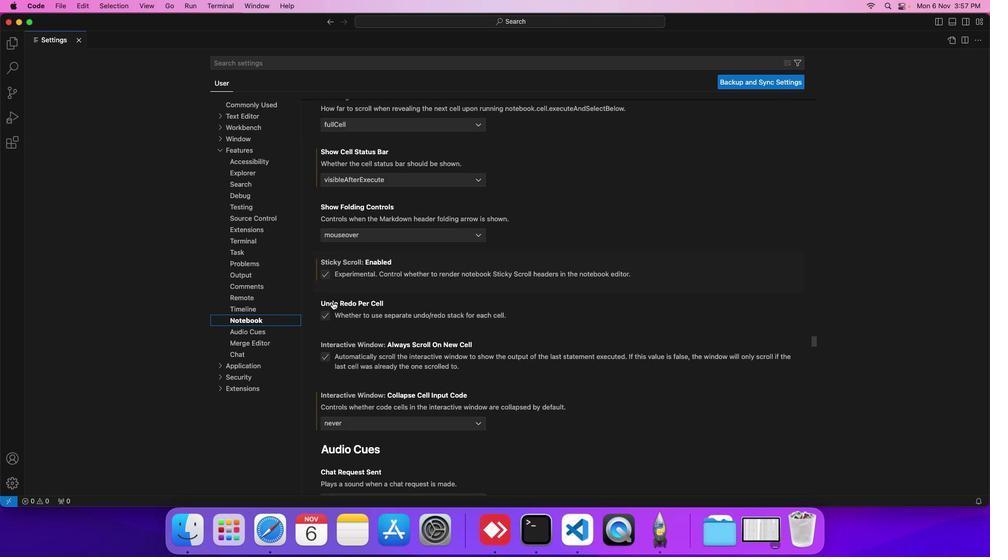 
Action: Mouse scrolled (332, 301) with delta (0, 0)
Screenshot: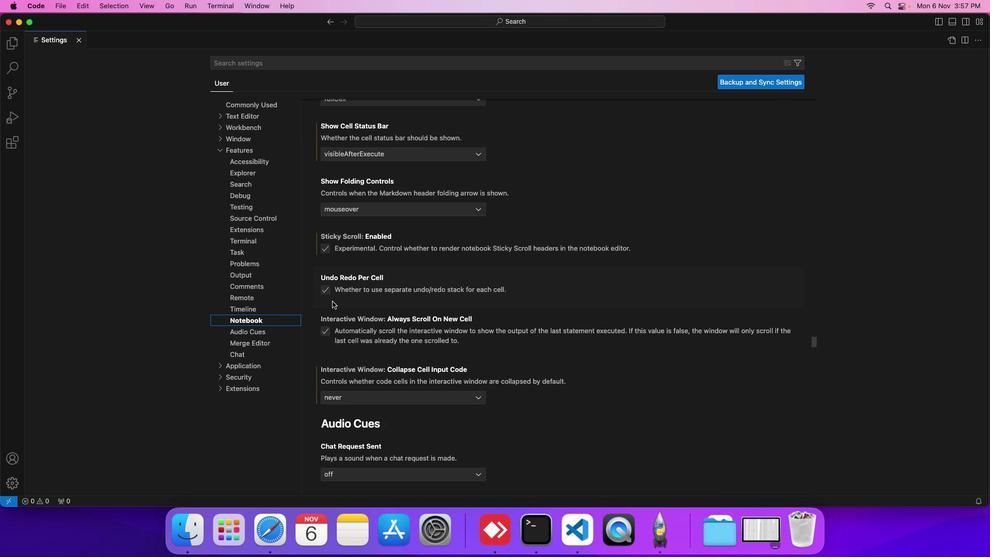 
Action: Mouse scrolled (332, 301) with delta (0, 0)
Screenshot: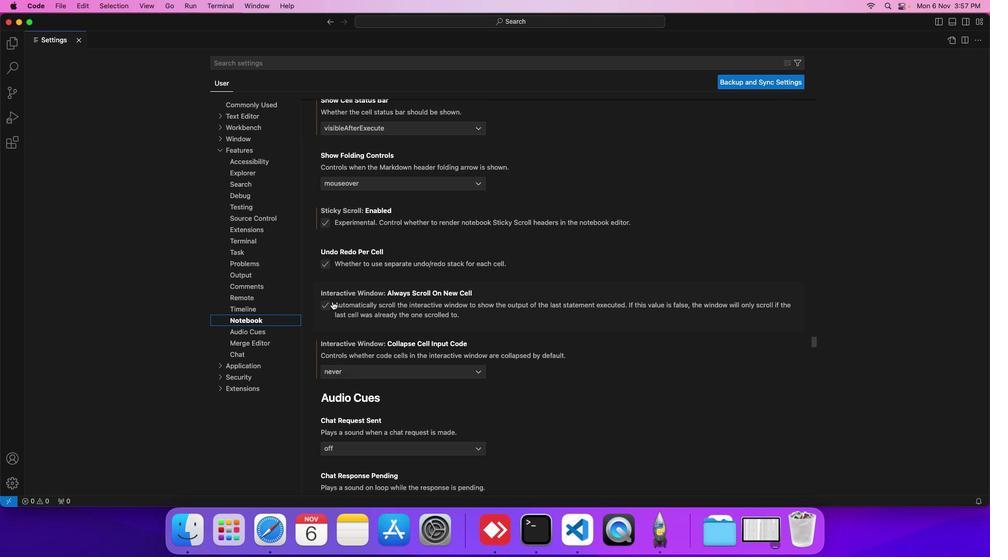 
Action: Mouse scrolled (332, 301) with delta (0, 0)
Screenshot: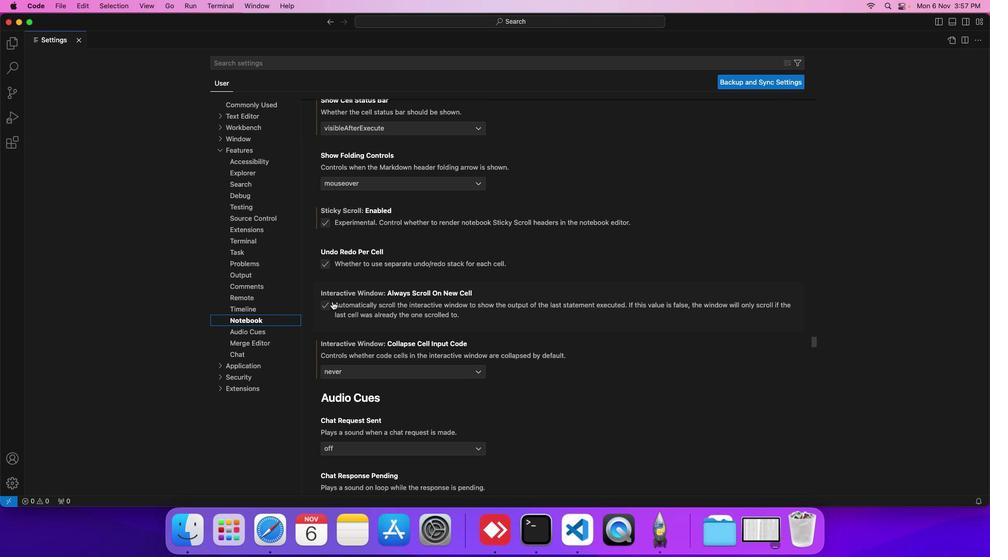 
Action: Mouse scrolled (332, 301) with delta (0, 0)
Screenshot: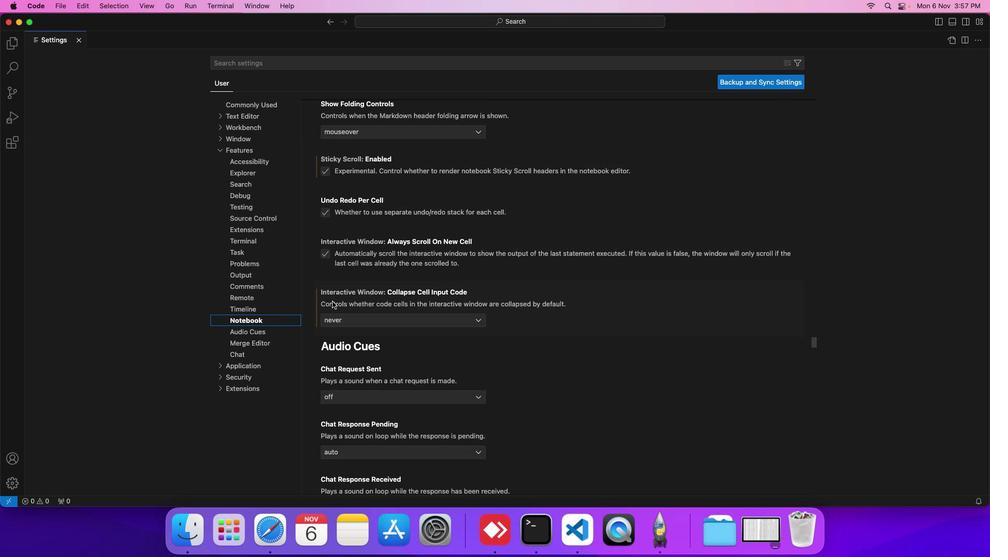 
Action: Mouse scrolled (332, 301) with delta (0, 0)
Screenshot: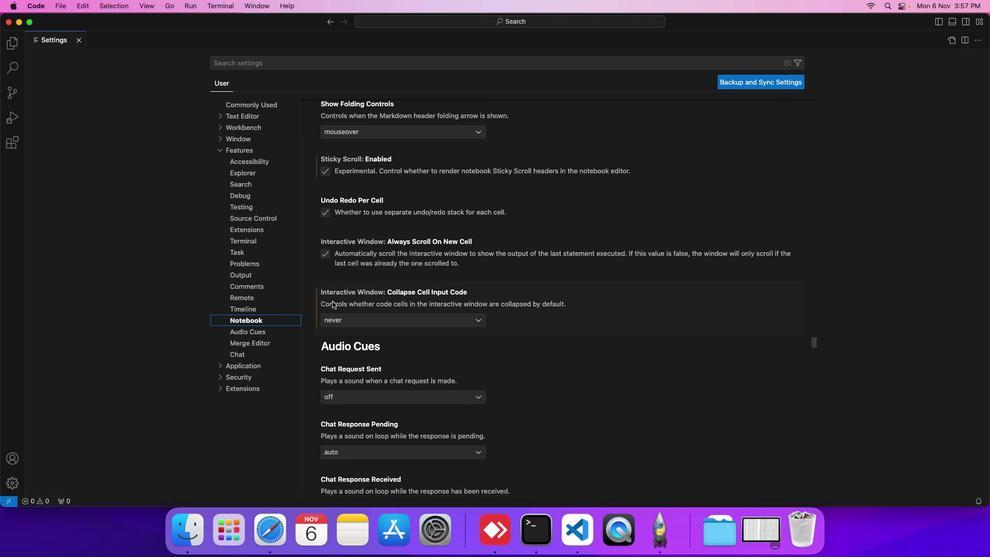 
Action: Mouse scrolled (332, 301) with delta (0, 0)
Screenshot: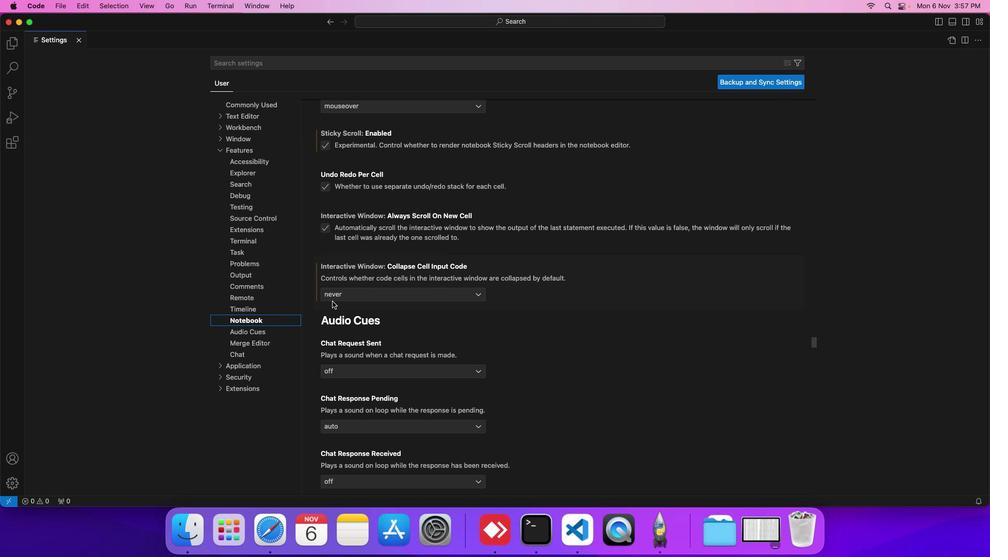 
Action: Mouse moved to (342, 295)
Screenshot: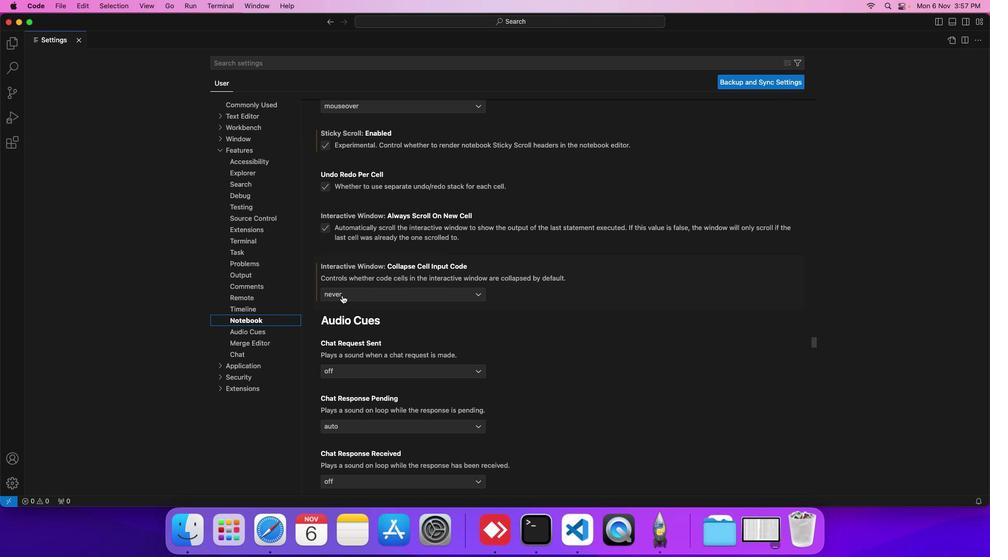 
Action: Mouse pressed left at (342, 295)
Screenshot: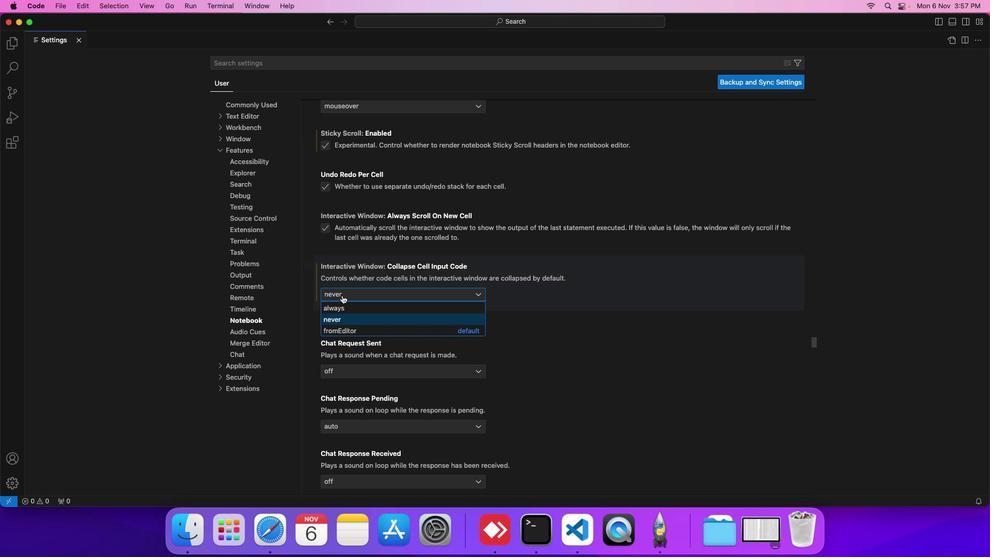 
Action: Mouse moved to (341, 328)
Screenshot: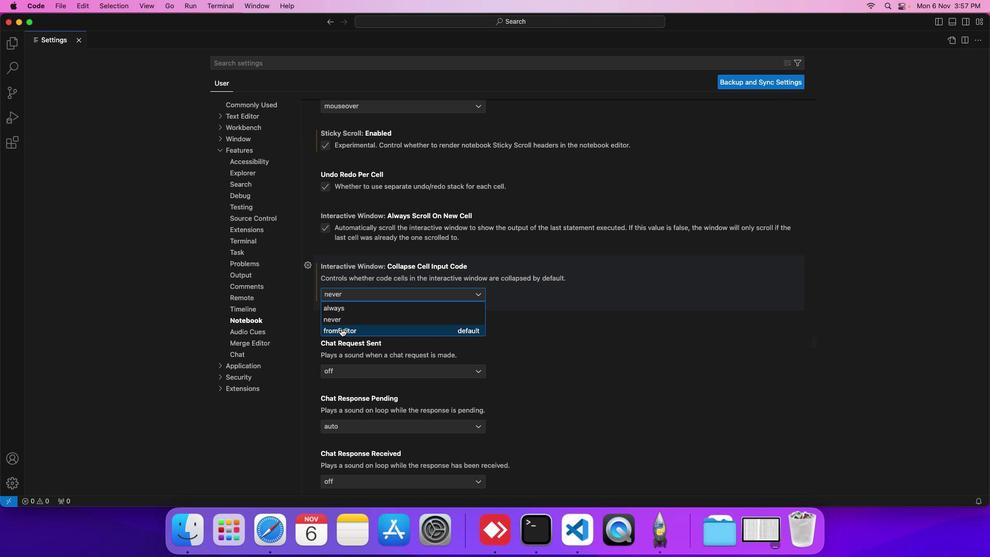 
Action: Mouse pressed left at (341, 328)
Screenshot: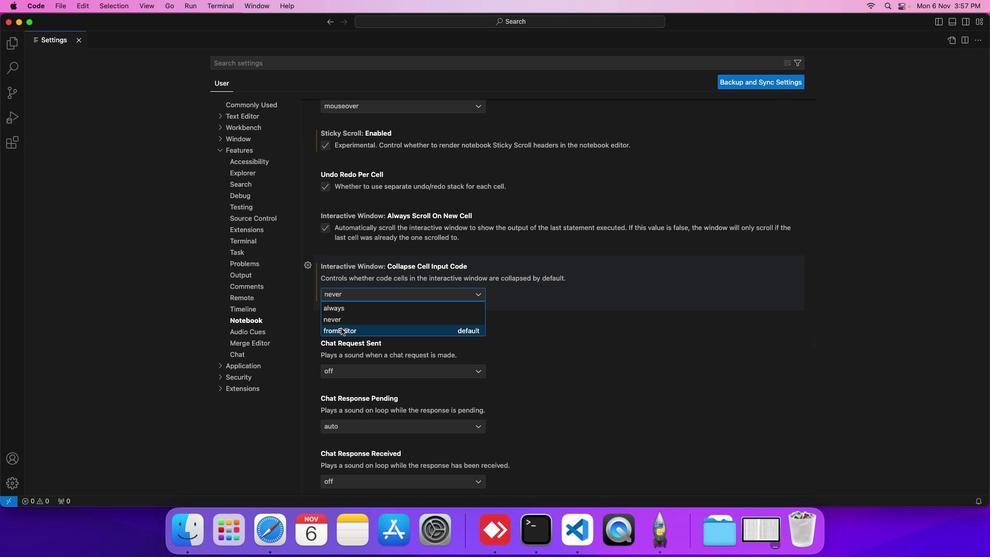 
Action: Mouse moved to (362, 279)
Screenshot: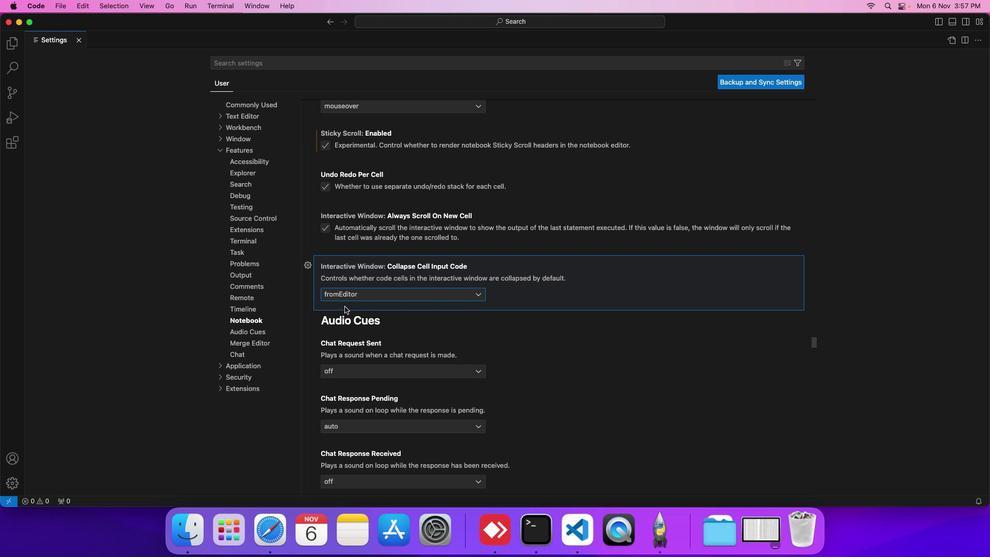
